 Task: Create a section Feedback Collection Sprint and in the section, add a milestone Hybrid Cloud Integration in the project AztecBridge
Action: Mouse moved to (708, 347)
Screenshot: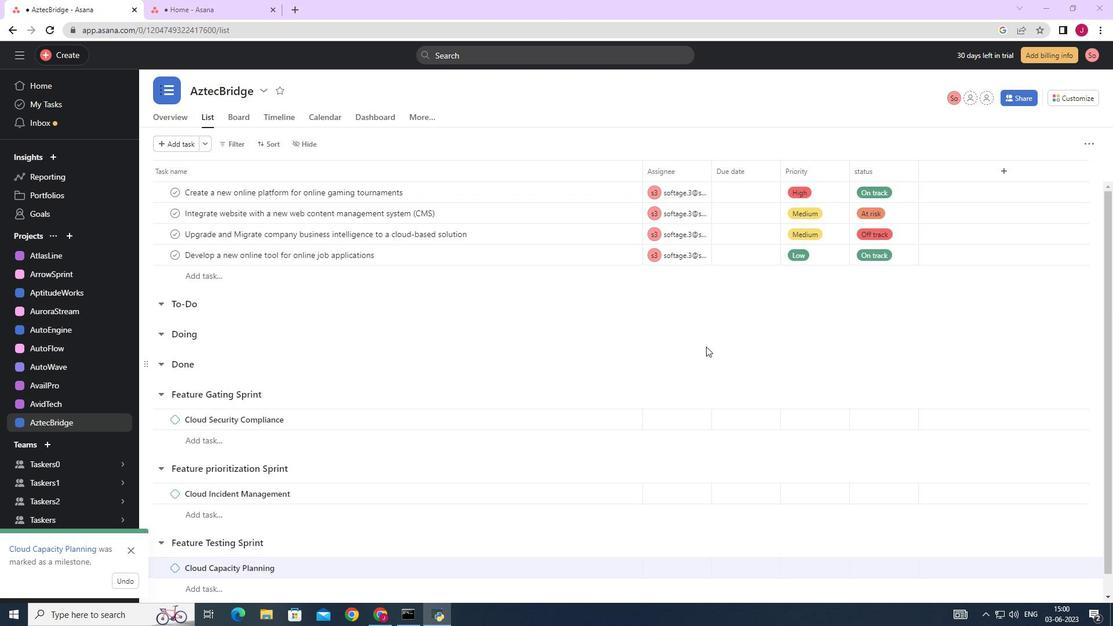 
Action: Mouse scrolled (708, 346) with delta (0, 0)
Screenshot: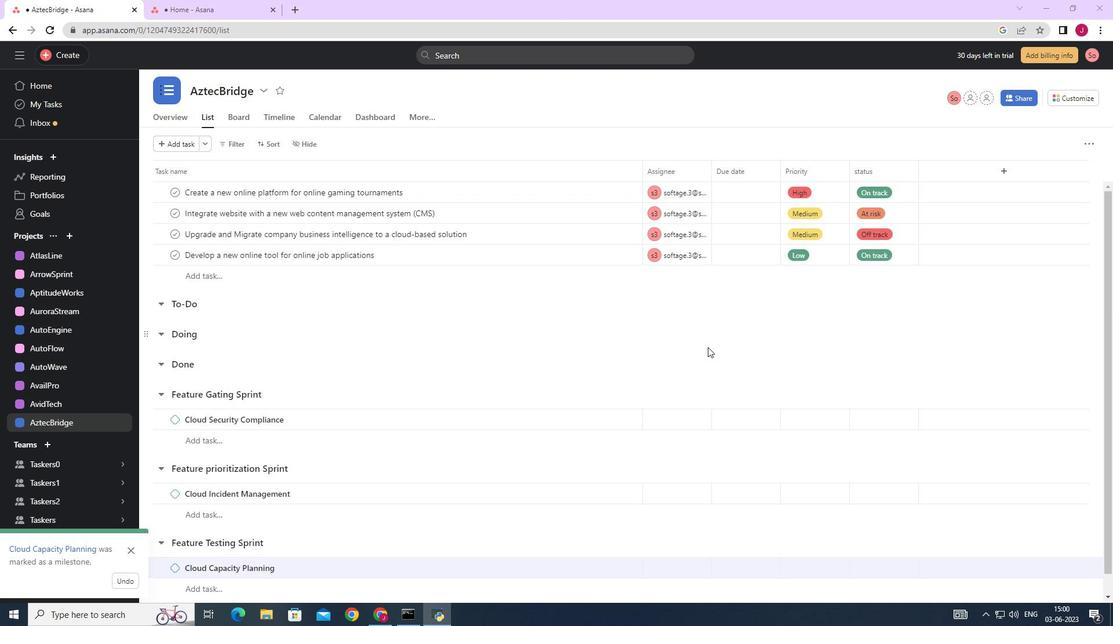 
Action: Mouse scrolled (708, 346) with delta (0, 0)
Screenshot: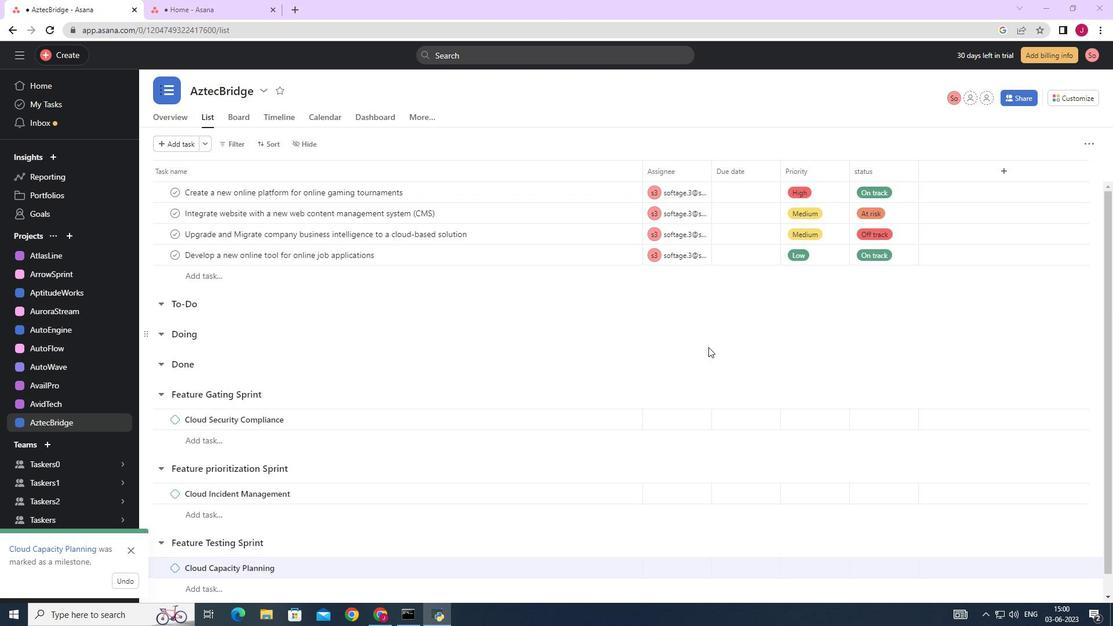 
Action: Mouse scrolled (708, 346) with delta (0, 0)
Screenshot: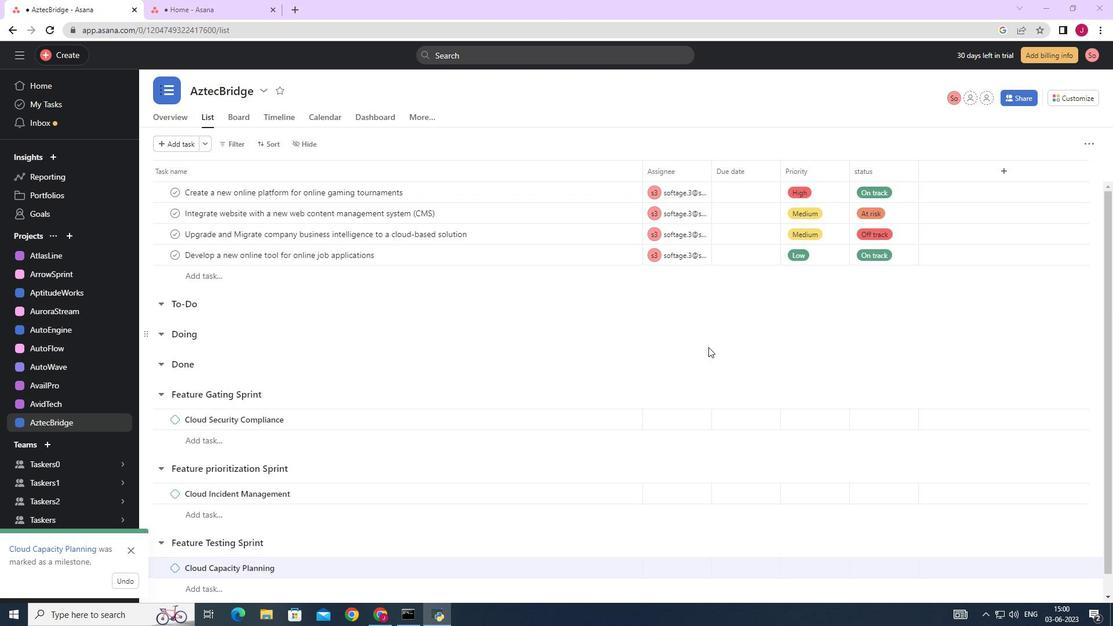 
Action: Mouse scrolled (708, 346) with delta (0, 0)
Screenshot: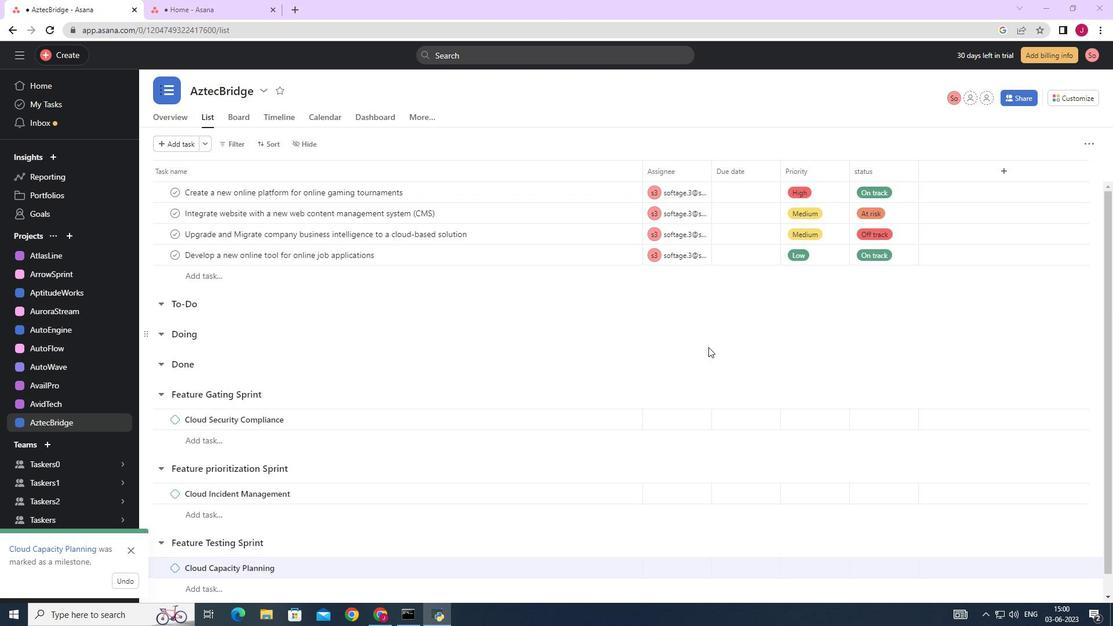 
Action: Mouse scrolled (708, 346) with delta (0, 0)
Screenshot: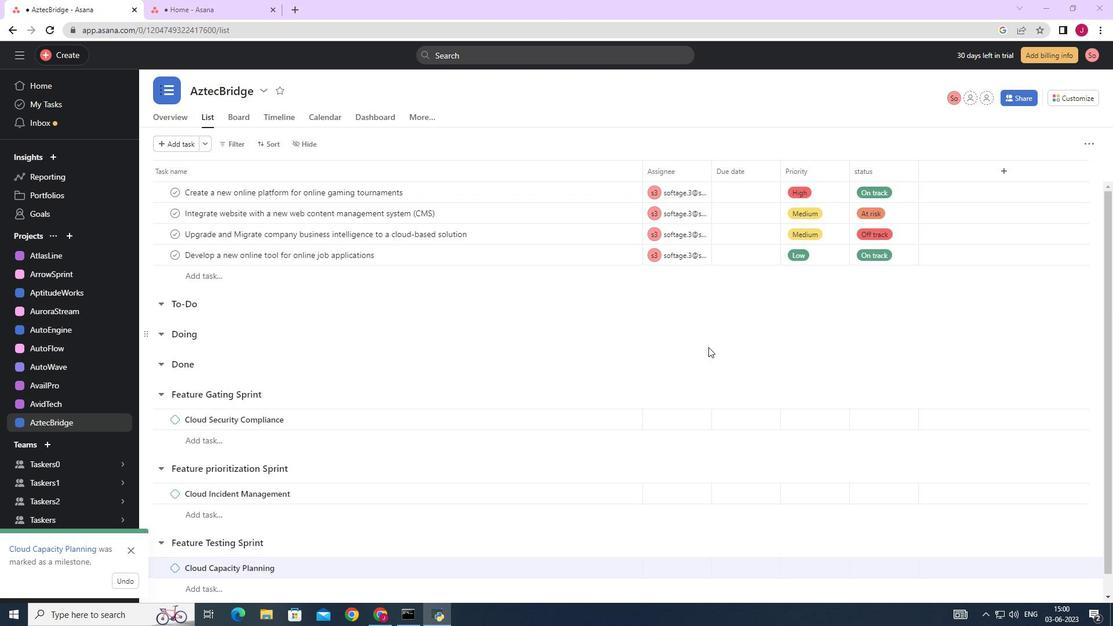 
Action: Mouse moved to (707, 348)
Screenshot: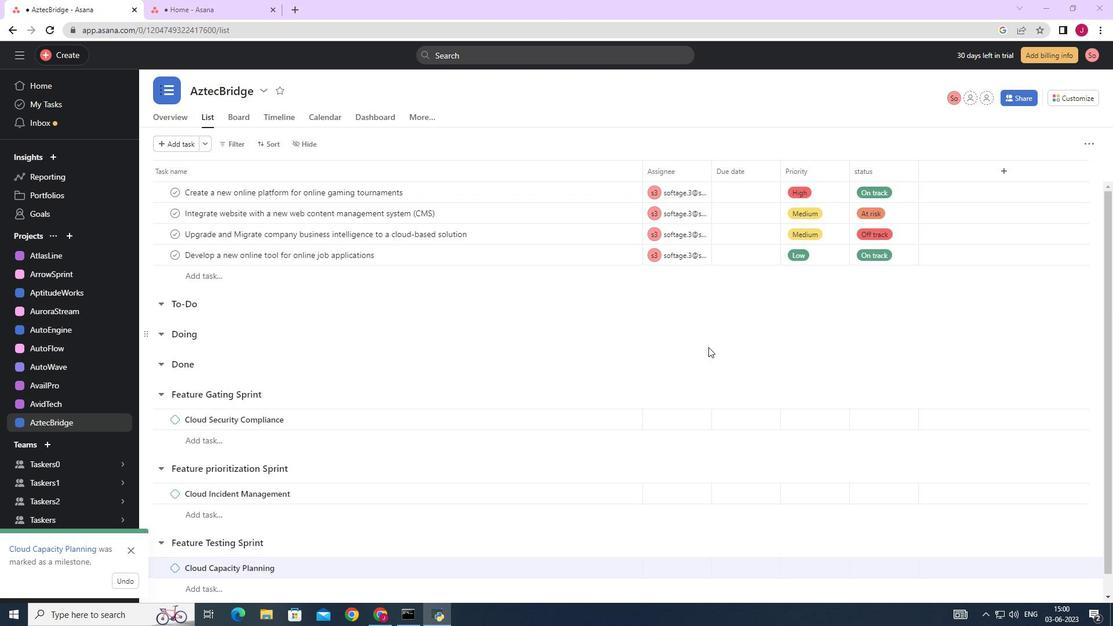 
Action: Mouse scrolled (707, 347) with delta (0, 0)
Screenshot: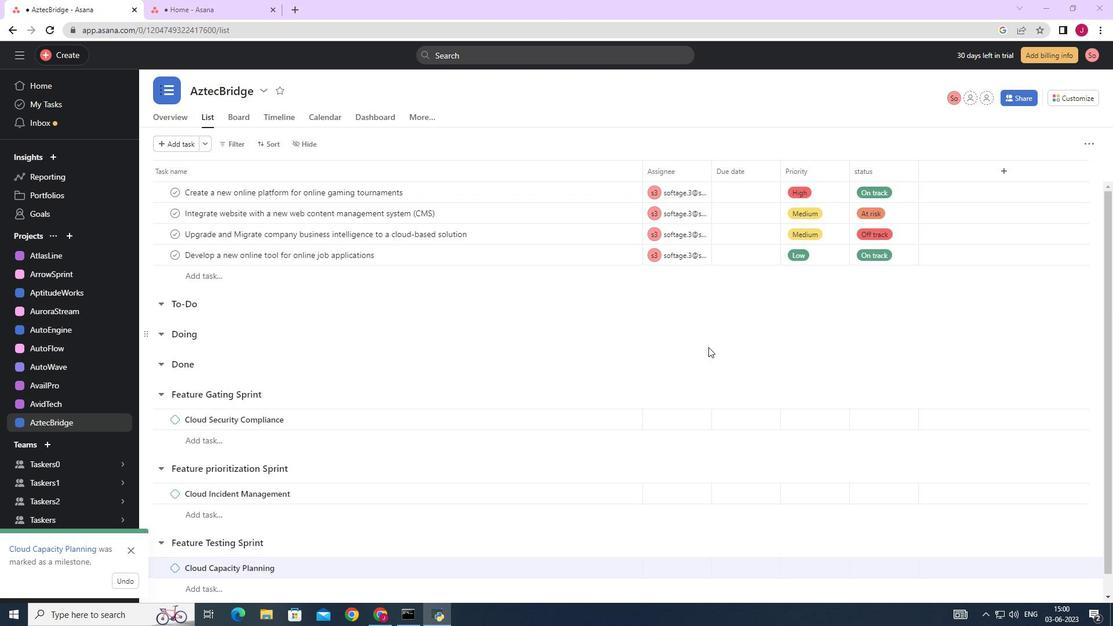 
Action: Mouse moved to (478, 375)
Screenshot: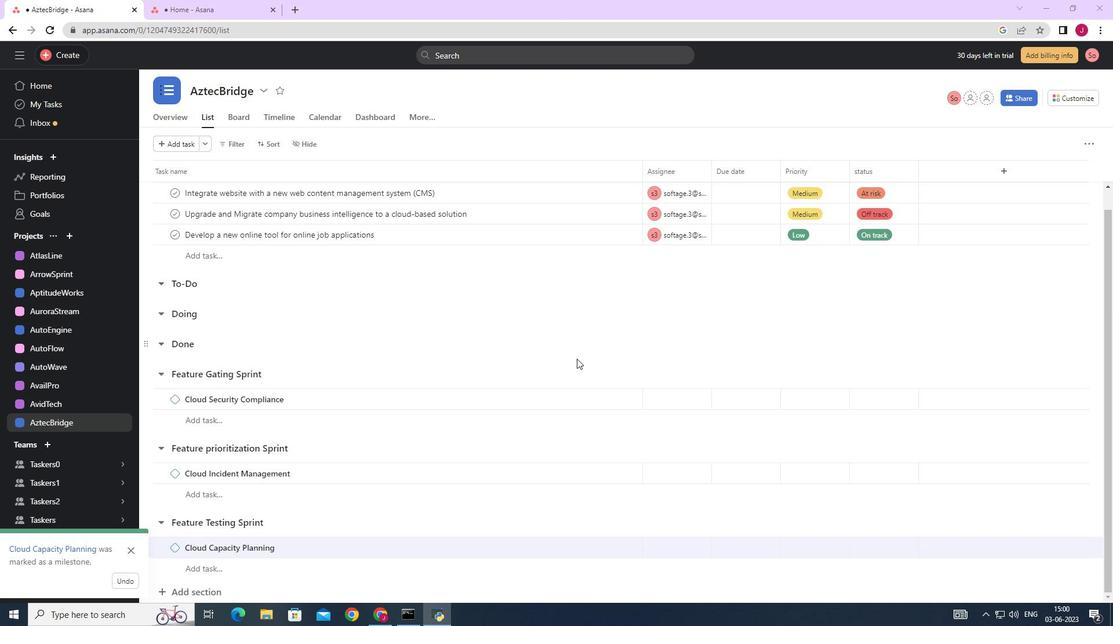 
Action: Mouse scrolled (478, 375) with delta (0, 0)
Screenshot: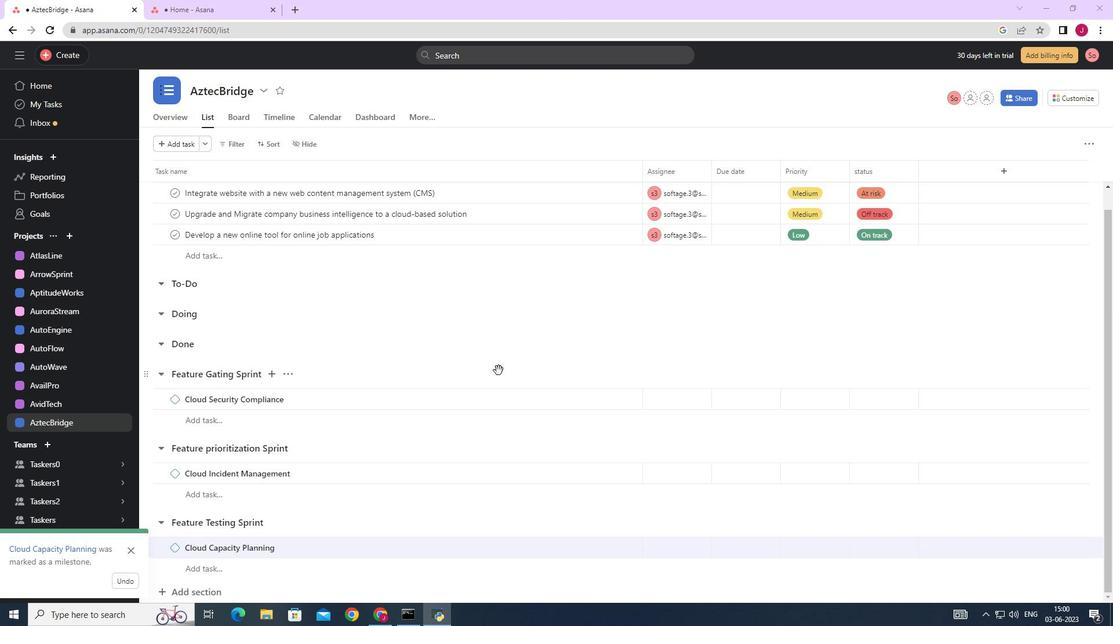 
Action: Mouse moved to (476, 375)
Screenshot: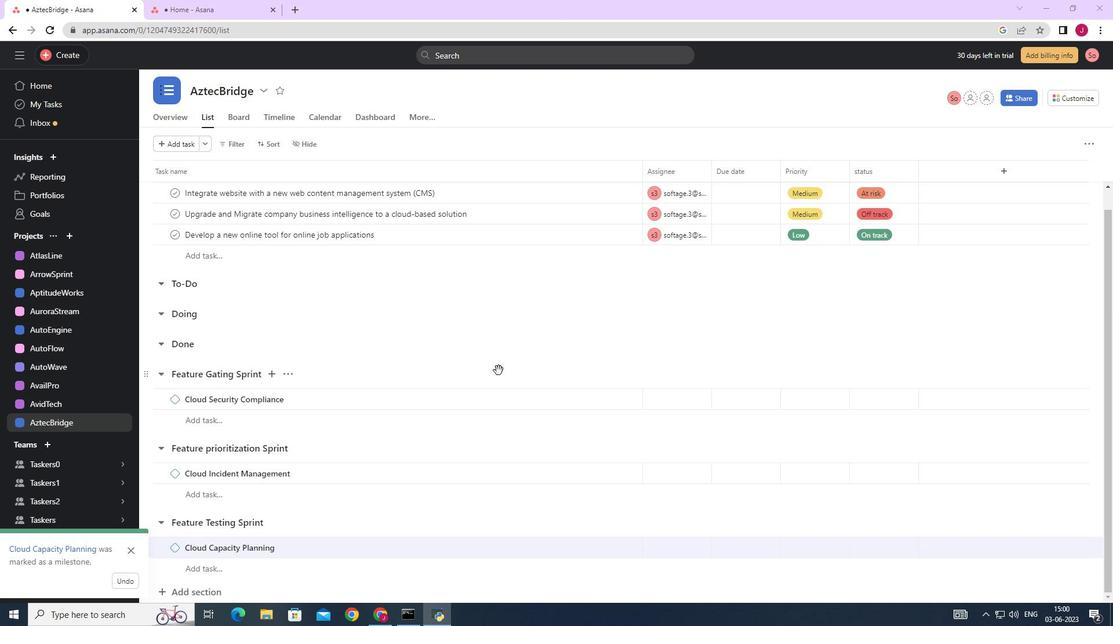 
Action: Mouse scrolled (476, 375) with delta (0, 0)
Screenshot: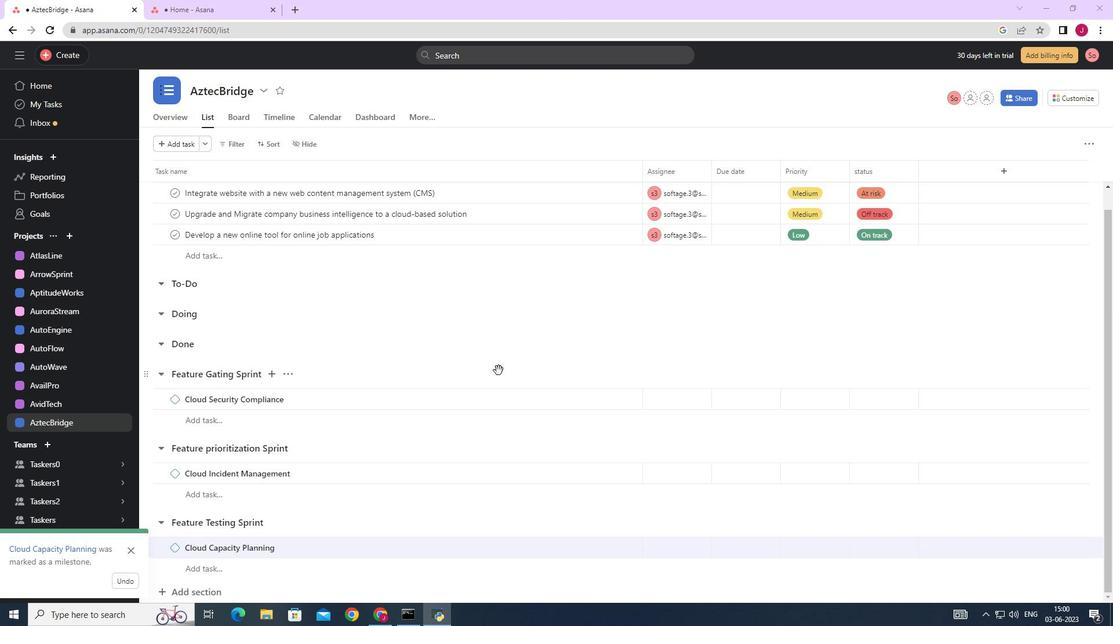 
Action: Mouse scrolled (476, 375) with delta (0, 0)
Screenshot: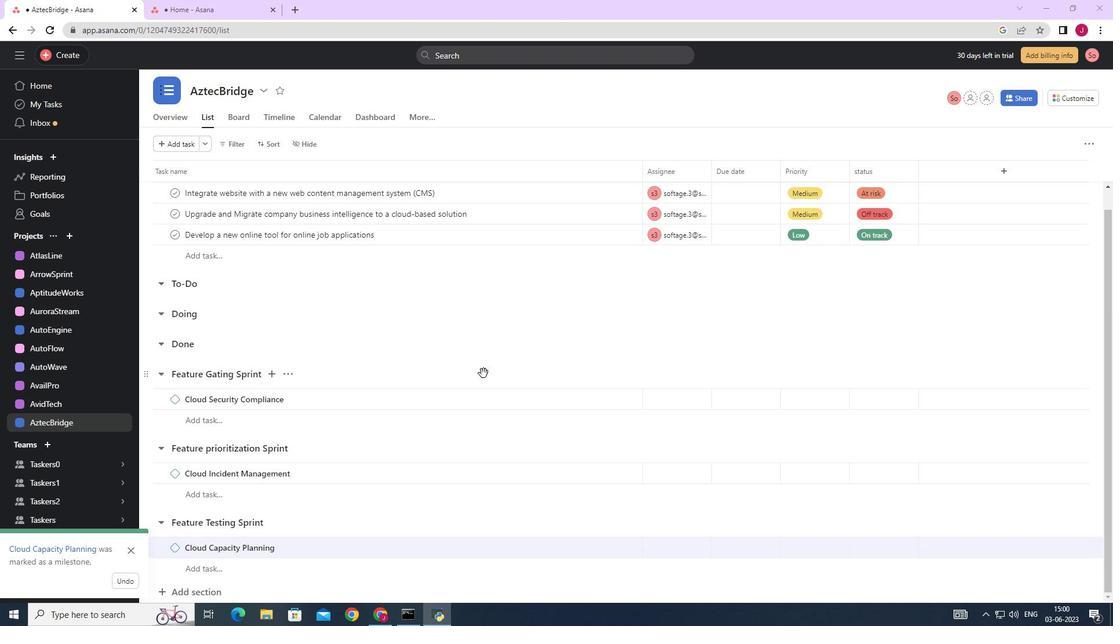 
Action: Mouse scrolled (476, 375) with delta (0, 0)
Screenshot: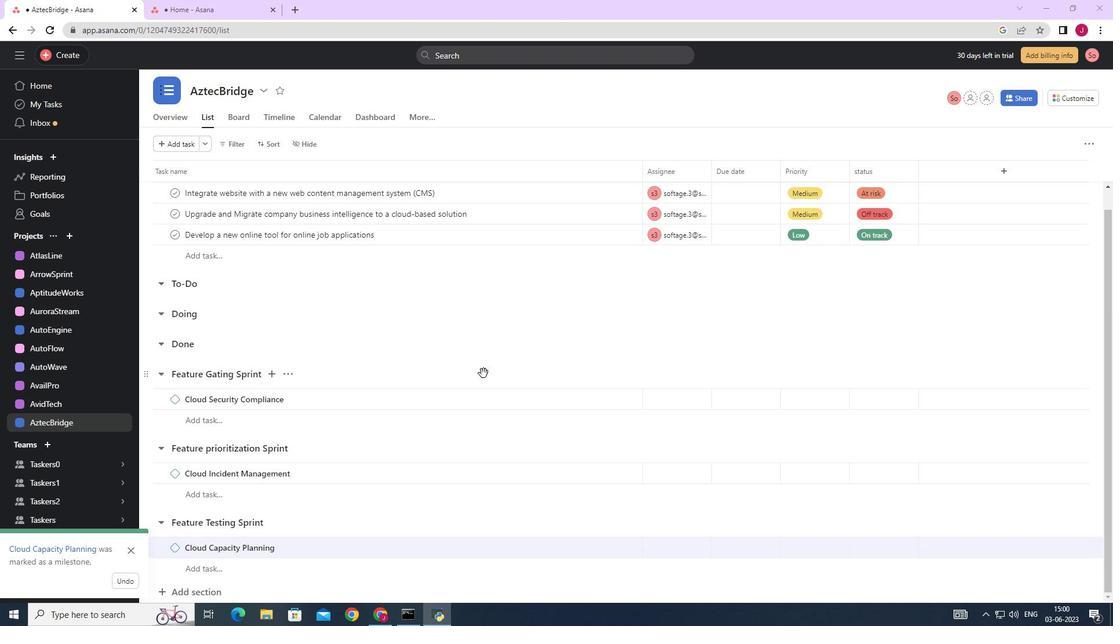 
Action: Mouse moved to (399, 403)
Screenshot: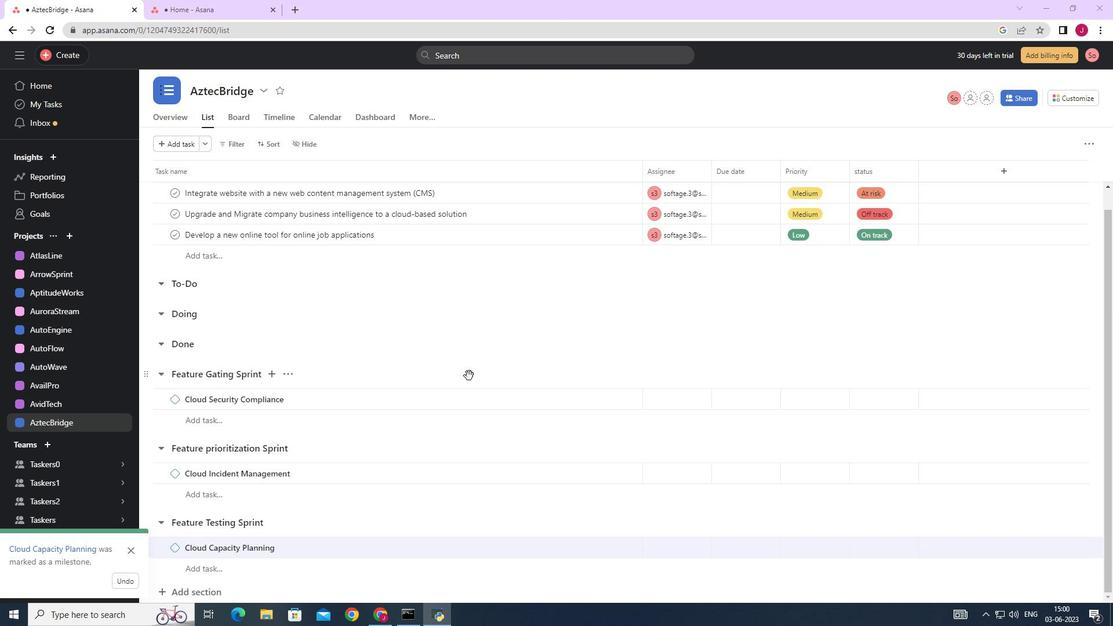 
Action: Mouse scrolled (404, 401) with delta (0, 0)
Screenshot: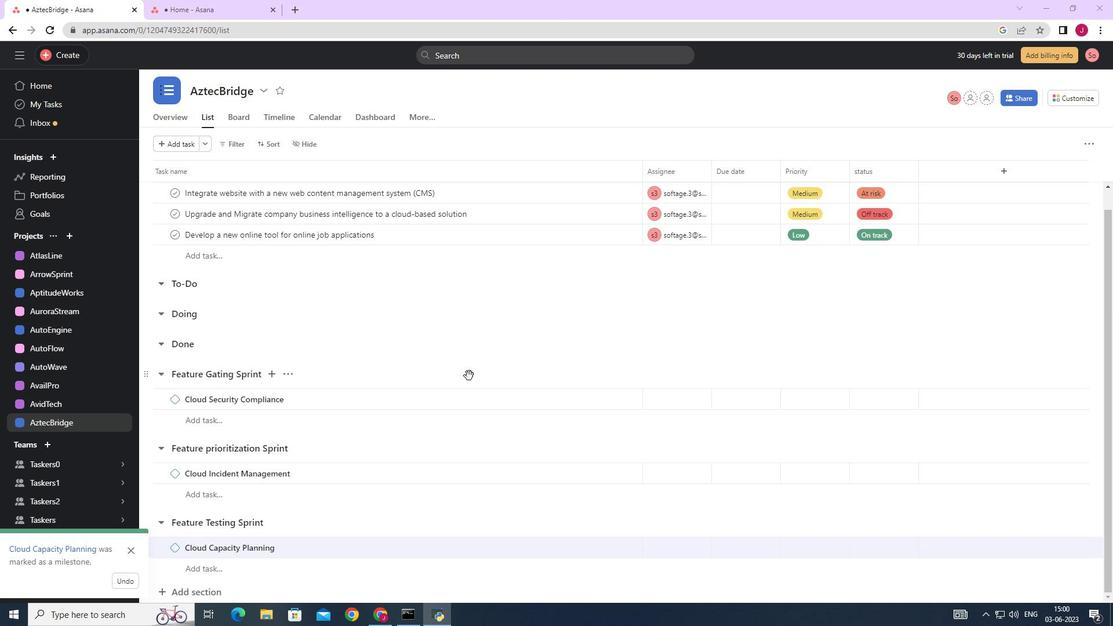 
Action: Mouse moved to (129, 551)
Screenshot: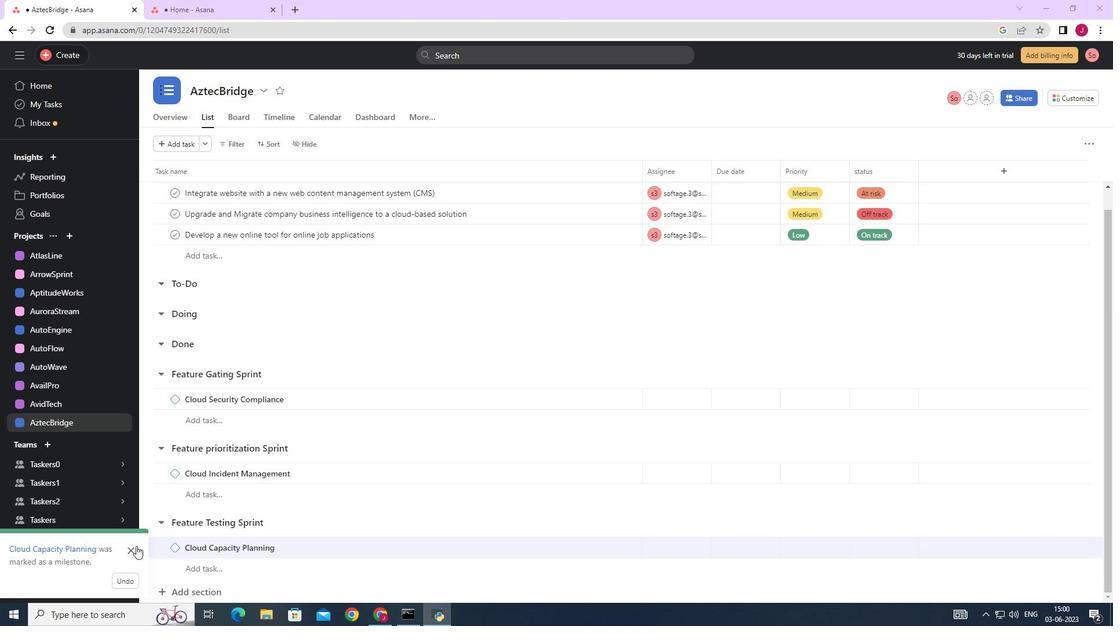 
Action: Mouse pressed left at (129, 551)
Screenshot: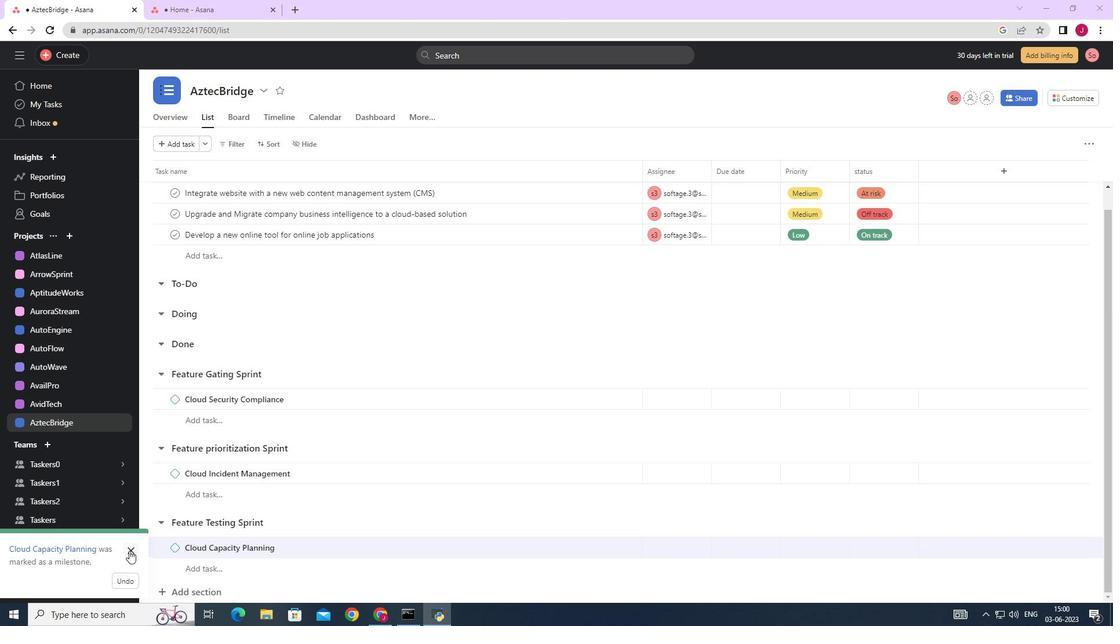 
Action: Mouse moved to (256, 503)
Screenshot: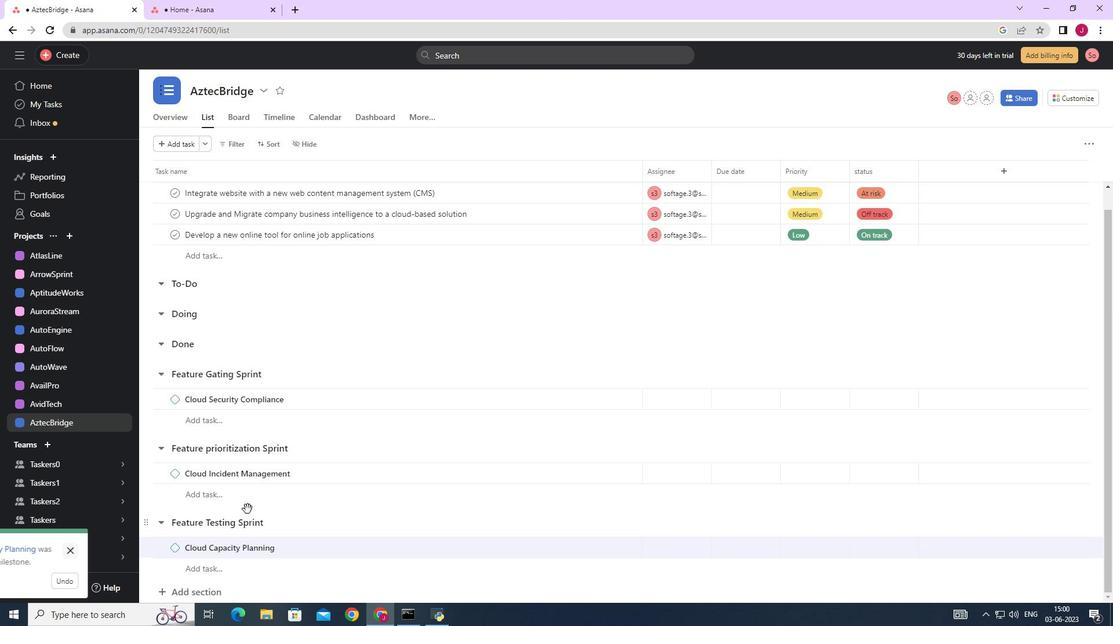 
Action: Mouse scrolled (256, 502) with delta (0, 0)
Screenshot: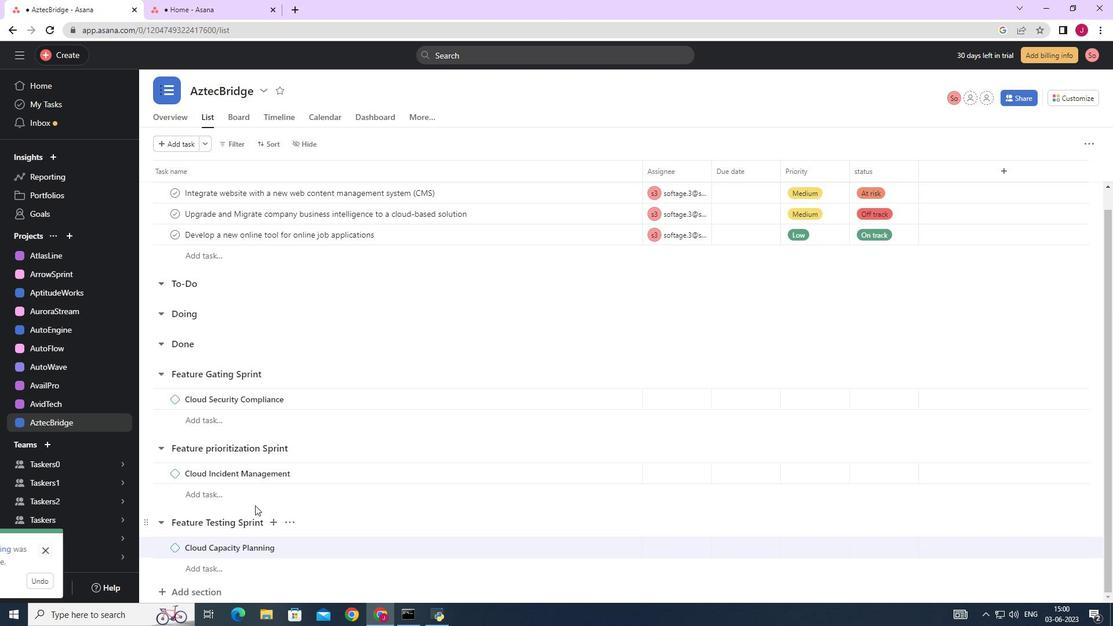 
Action: Mouse moved to (257, 503)
Screenshot: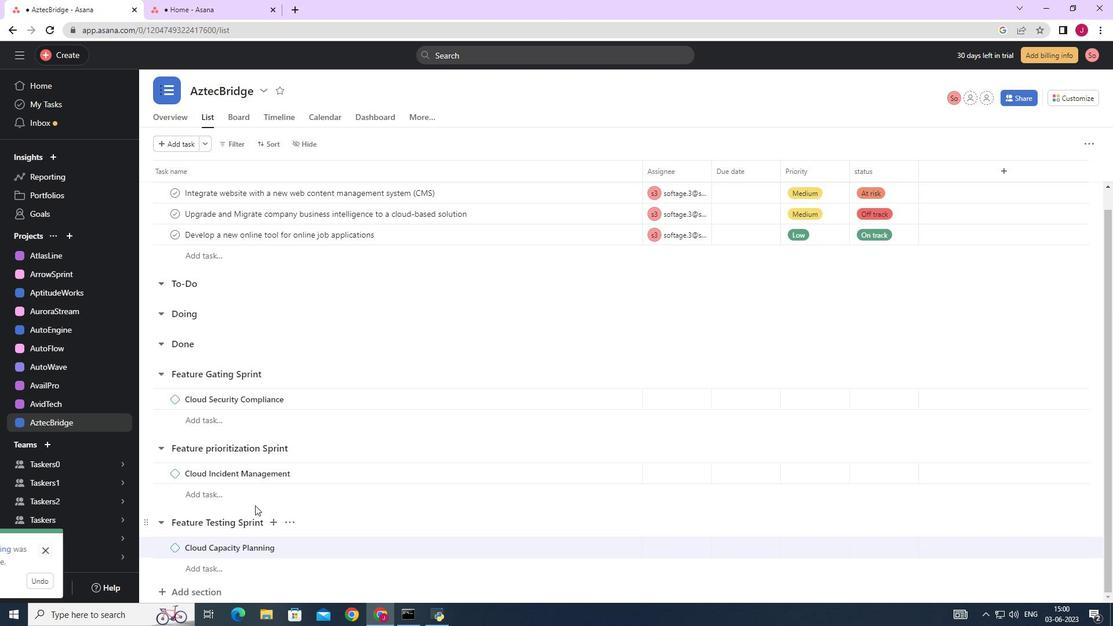 
Action: Mouse scrolled (257, 502) with delta (0, 0)
Screenshot: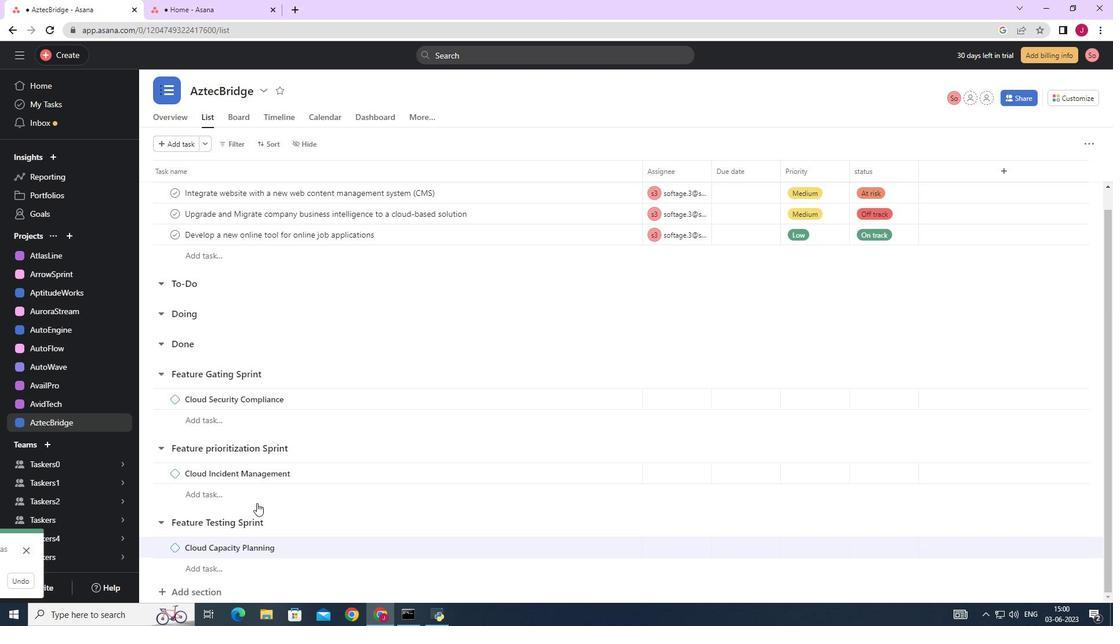 
Action: Mouse moved to (257, 503)
Screenshot: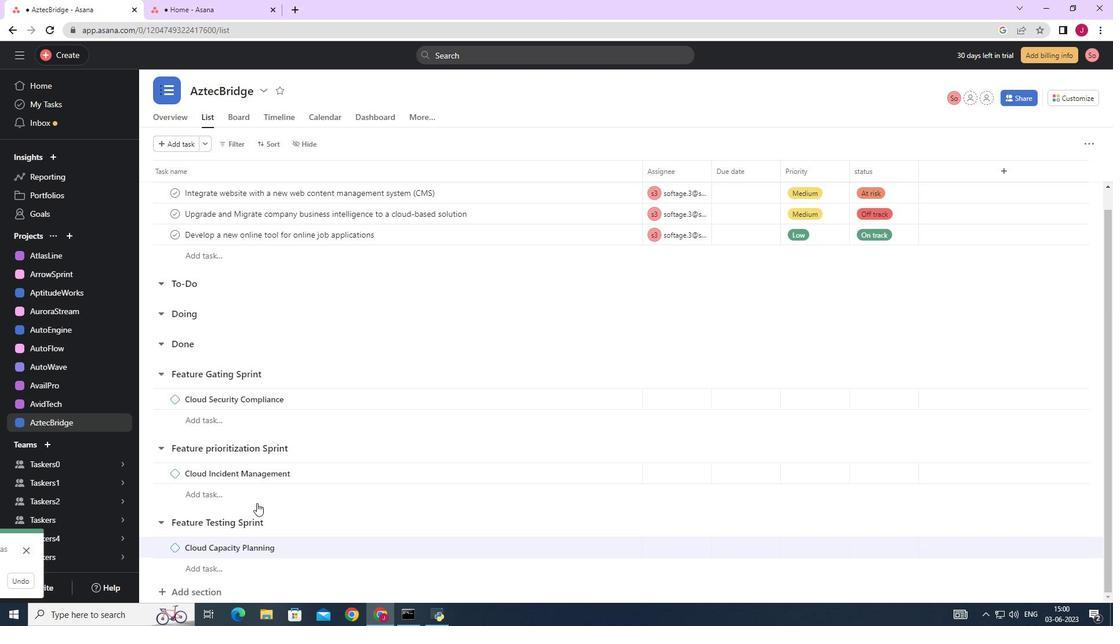 
Action: Mouse scrolled (257, 502) with delta (0, 0)
Screenshot: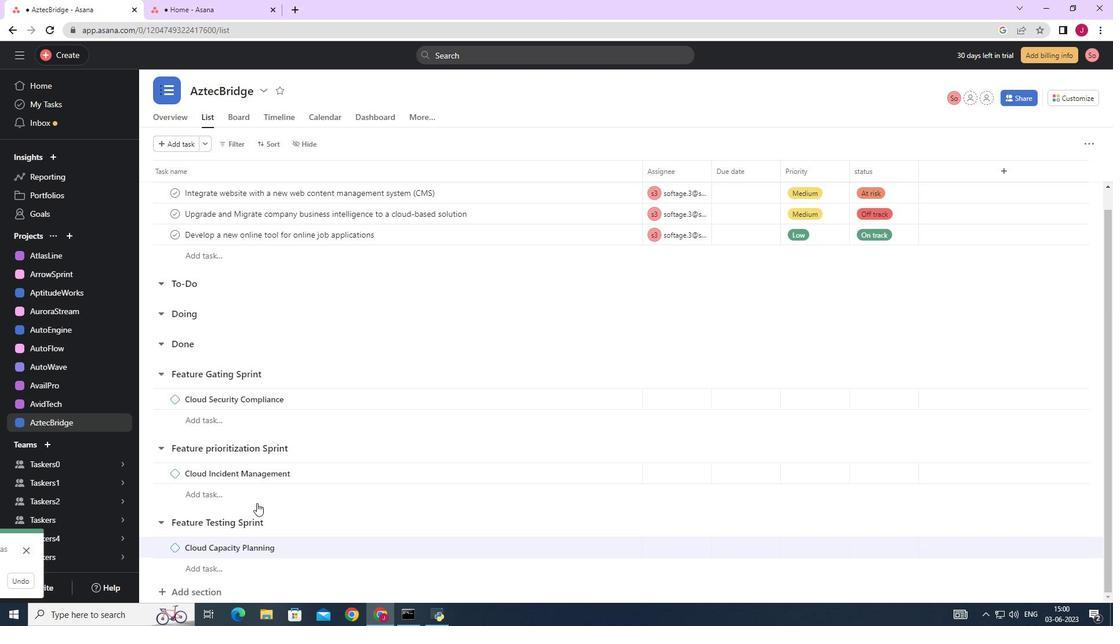 
Action: Mouse scrolled (257, 502) with delta (0, 0)
Screenshot: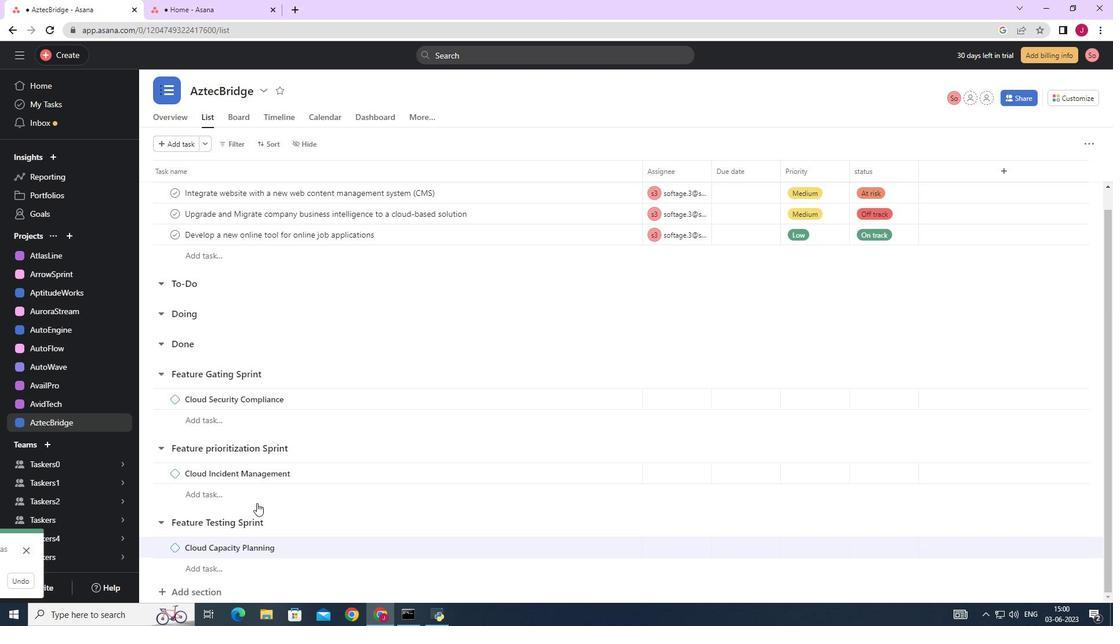 
Action: Mouse moved to (258, 503)
Screenshot: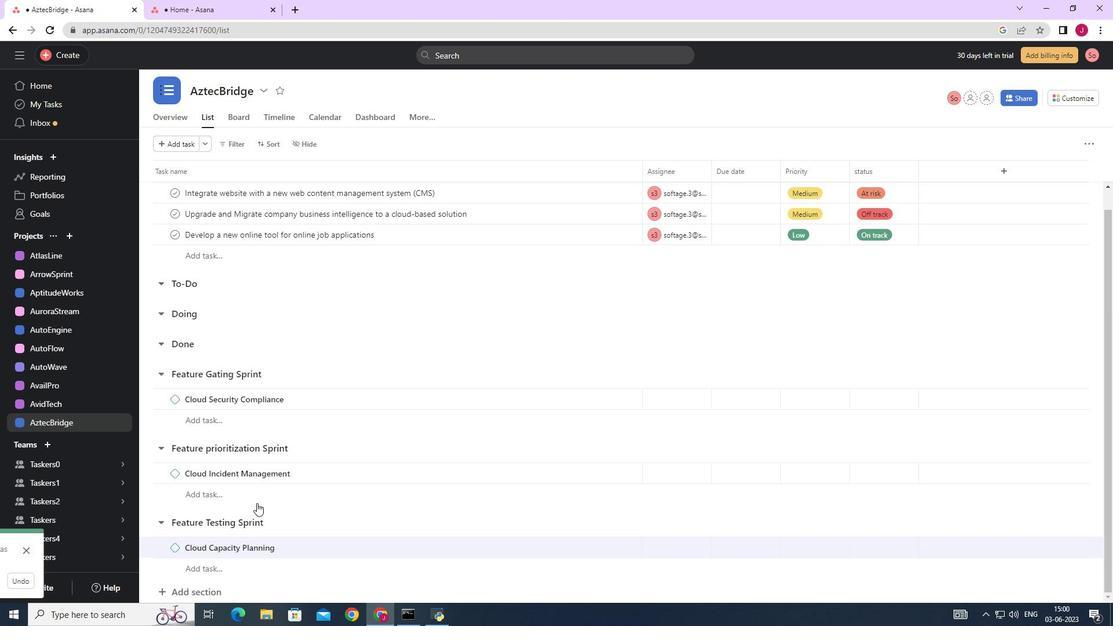 
Action: Mouse scrolled (258, 502) with delta (0, 0)
Screenshot: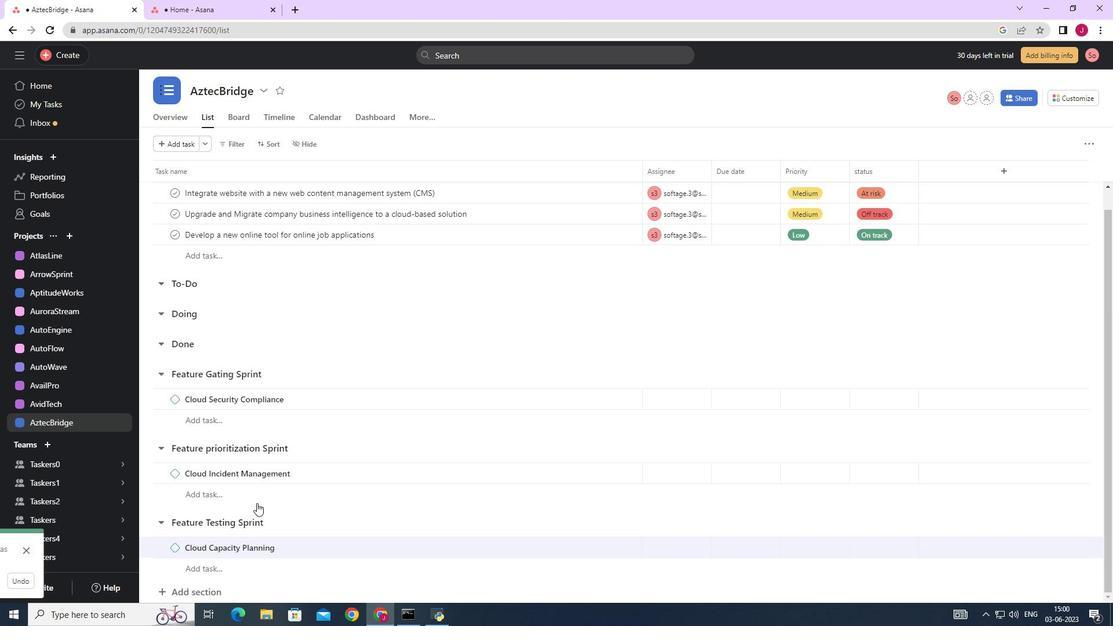 
Action: Mouse scrolled (258, 502) with delta (0, 0)
Screenshot: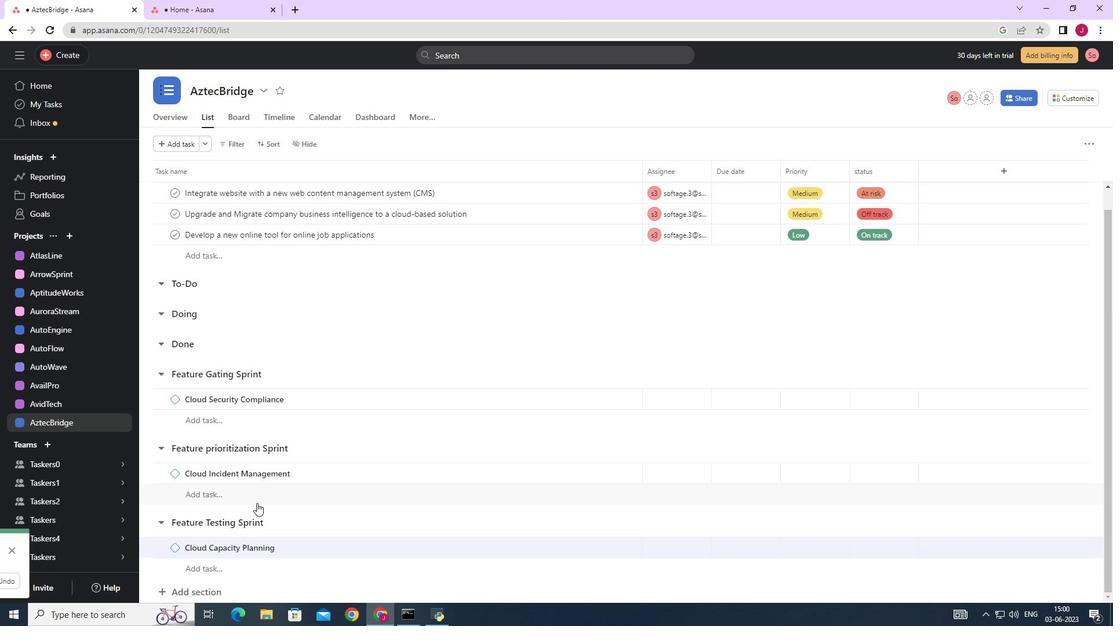 
Action: Mouse moved to (201, 593)
Screenshot: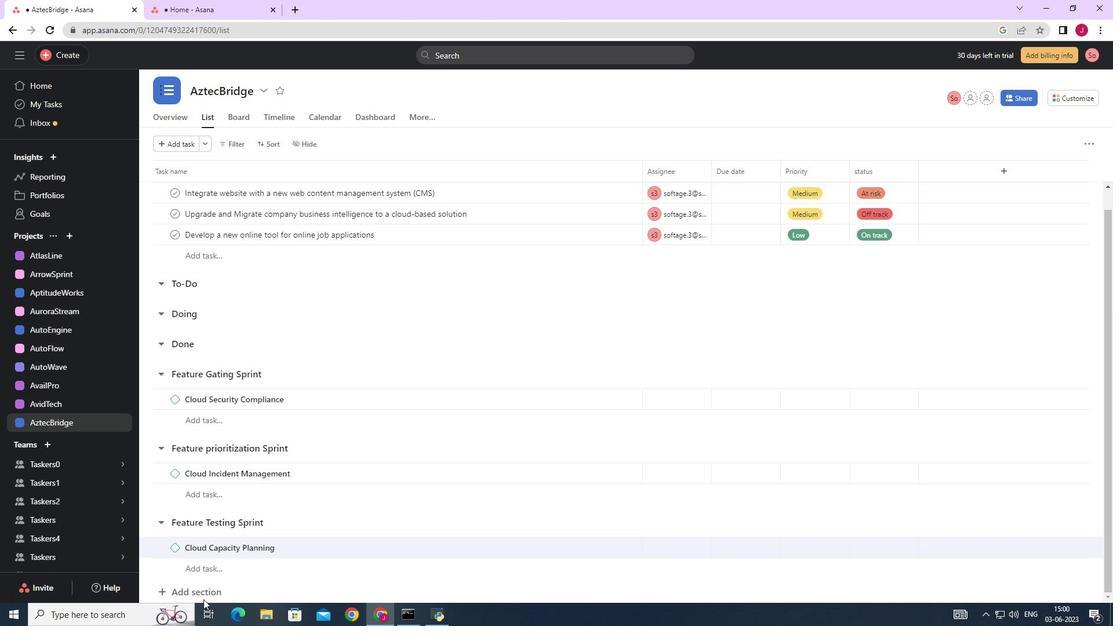 
Action: Mouse pressed left at (201, 593)
Screenshot: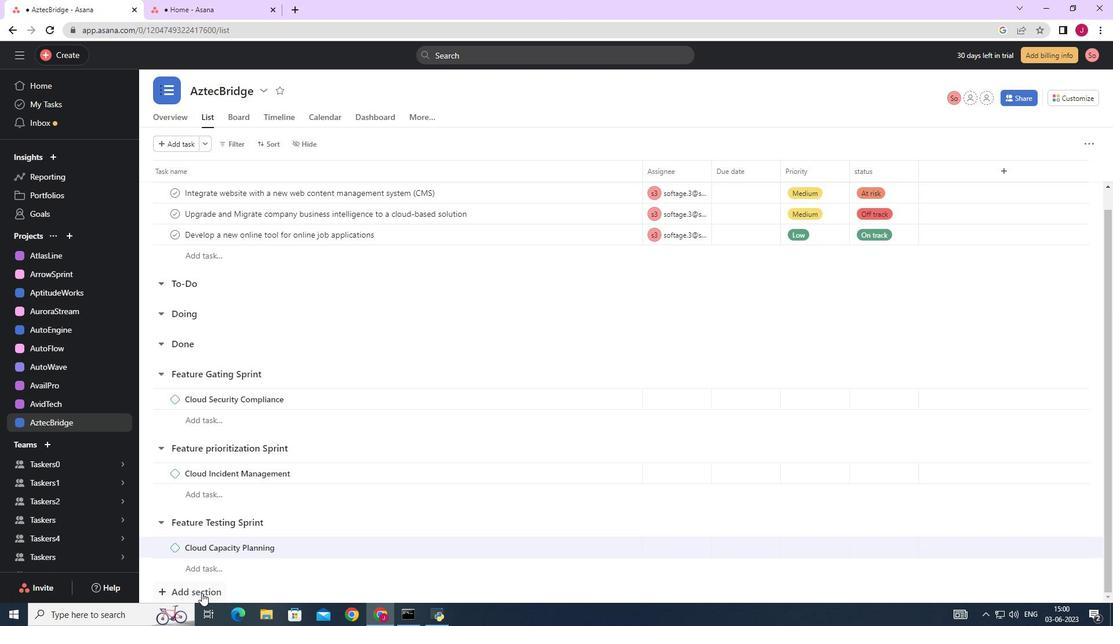 
Action: Mouse moved to (226, 552)
Screenshot: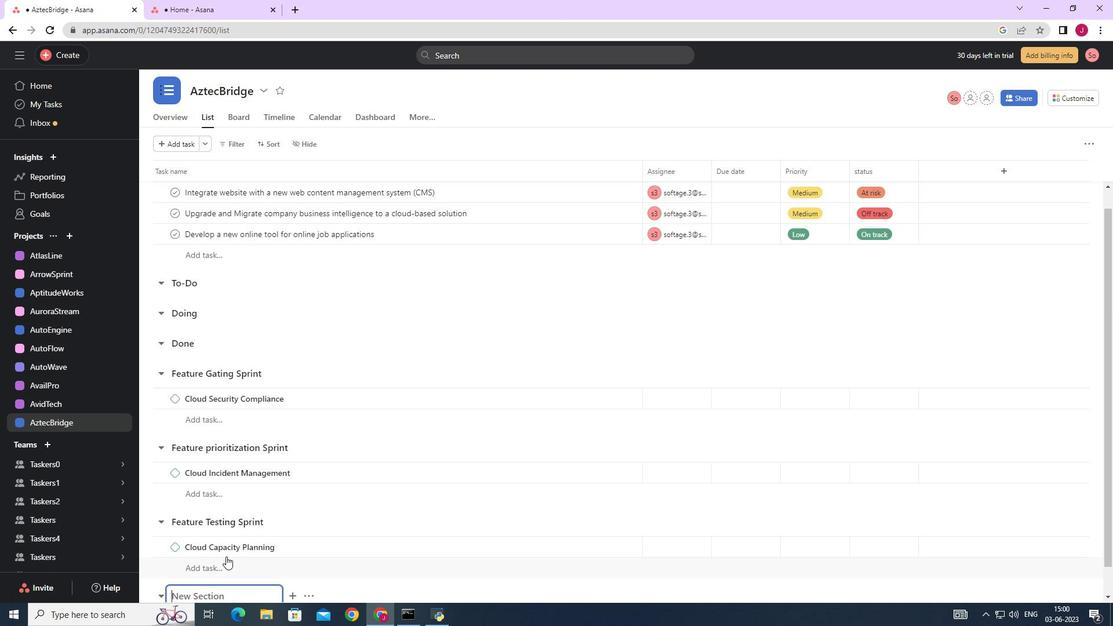 
Action: Mouse scrolled (226, 551) with delta (0, 0)
Screenshot: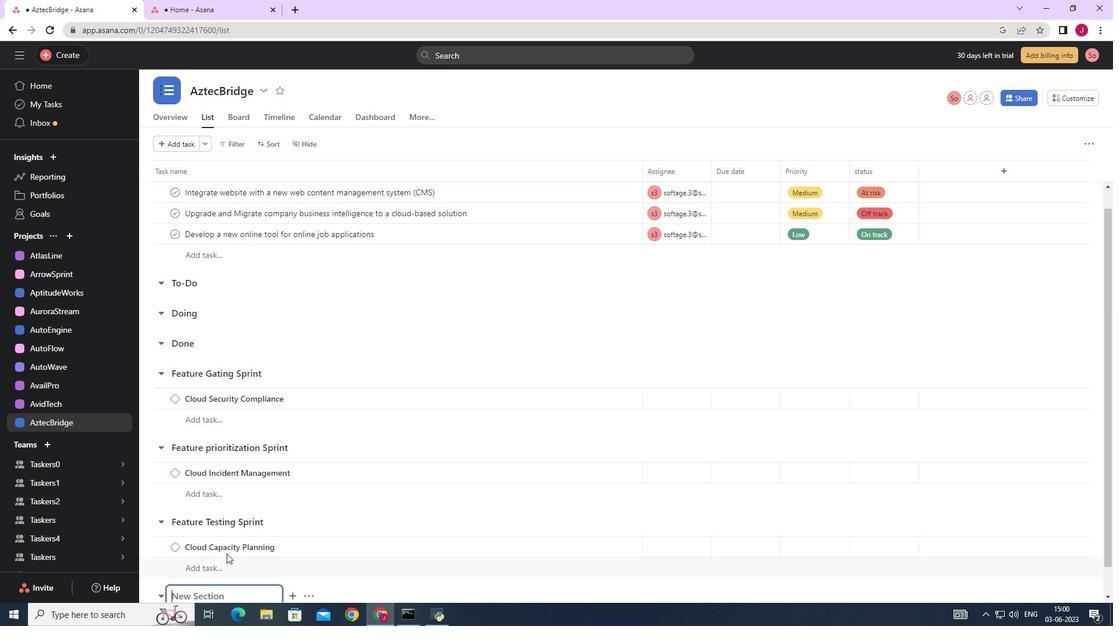 
Action: Mouse scrolled (226, 551) with delta (0, 0)
Screenshot: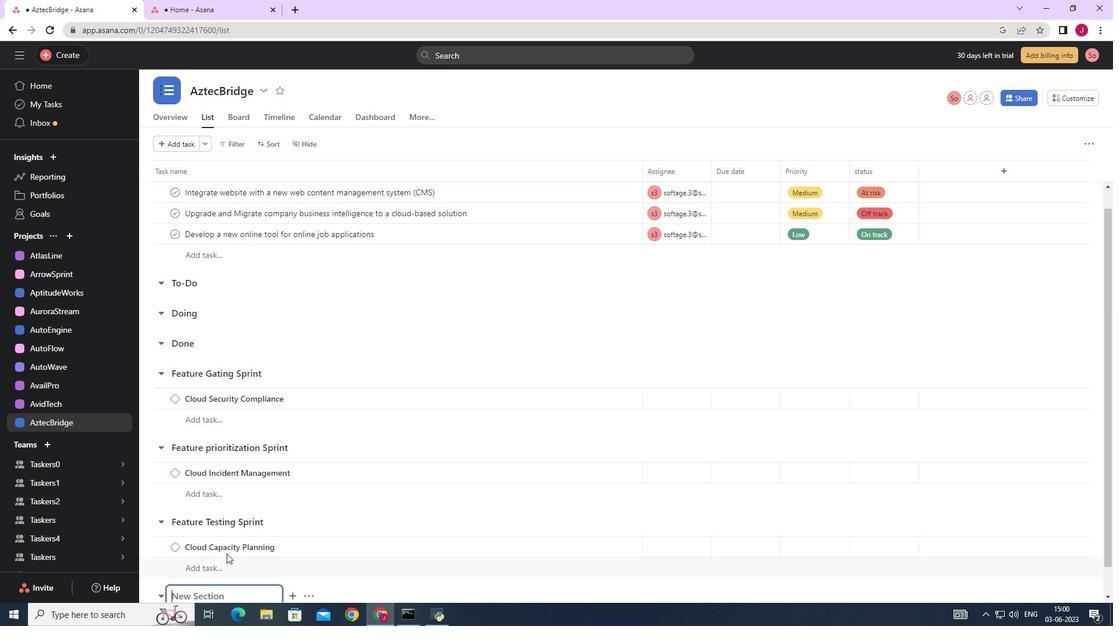 
Action: Mouse scrolled (226, 551) with delta (0, 0)
Screenshot: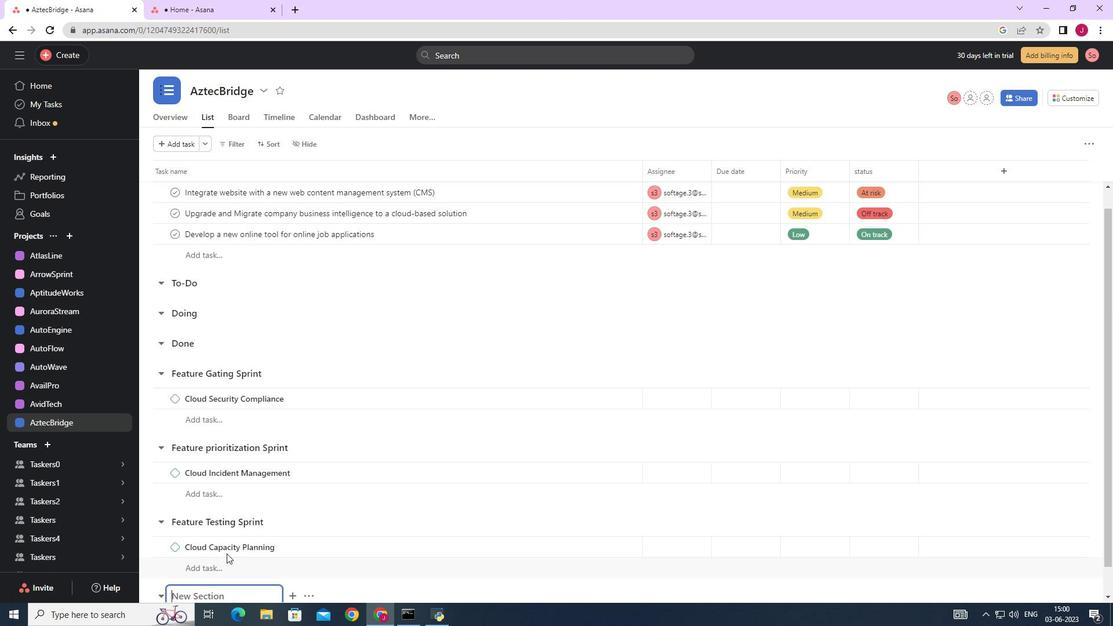 
Action: Mouse scrolled (226, 551) with delta (0, 0)
Screenshot: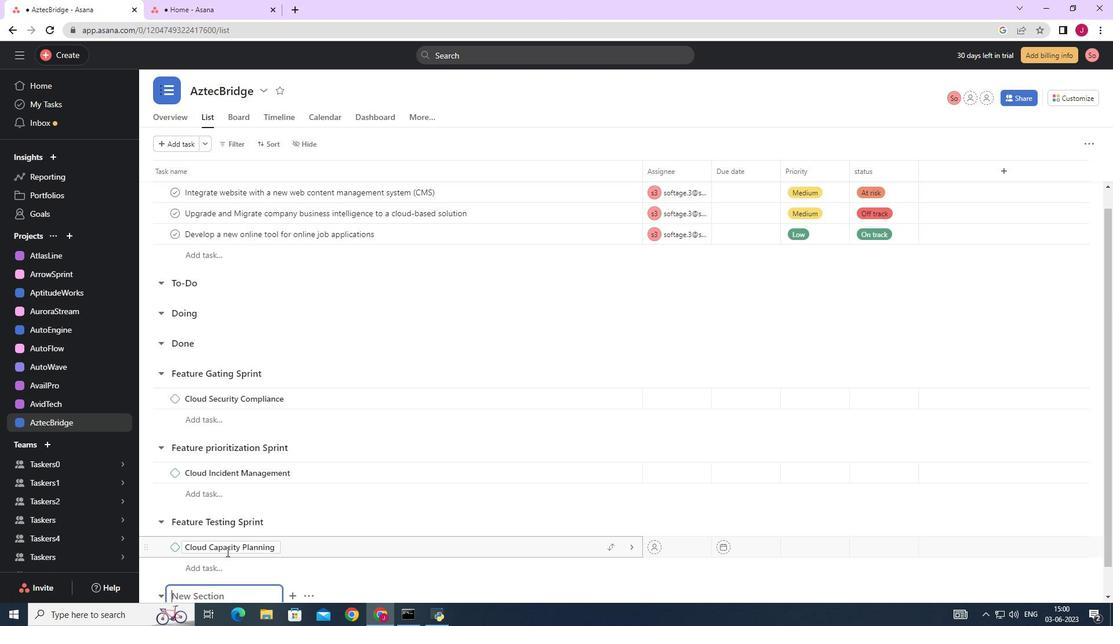 
Action: Mouse scrolled (226, 551) with delta (0, 0)
Screenshot: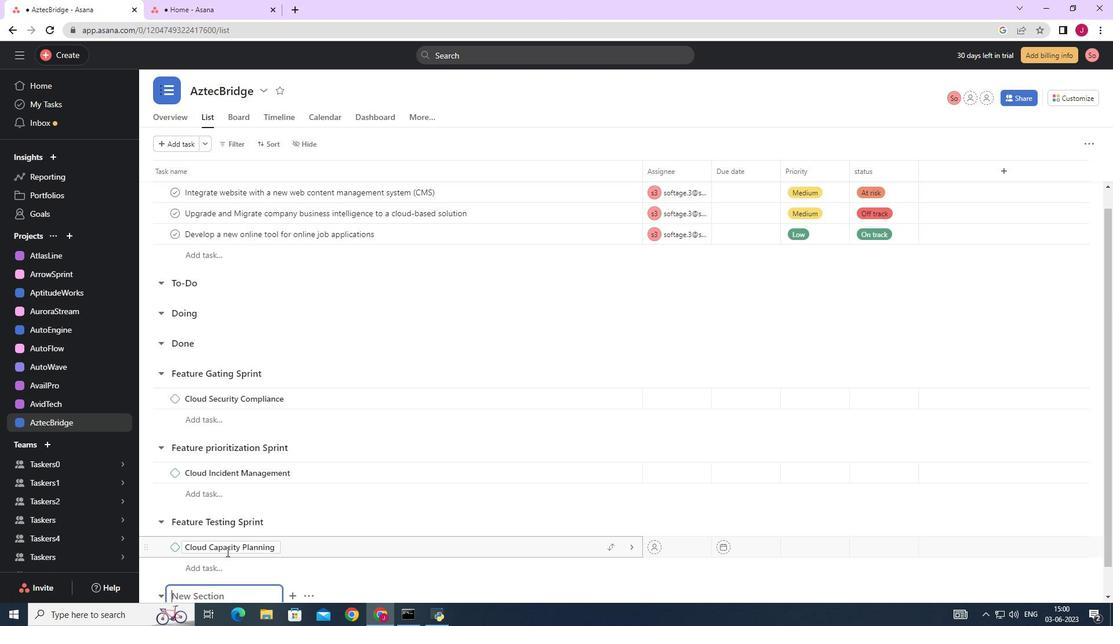
Action: Mouse scrolled (226, 551) with delta (0, 0)
Screenshot: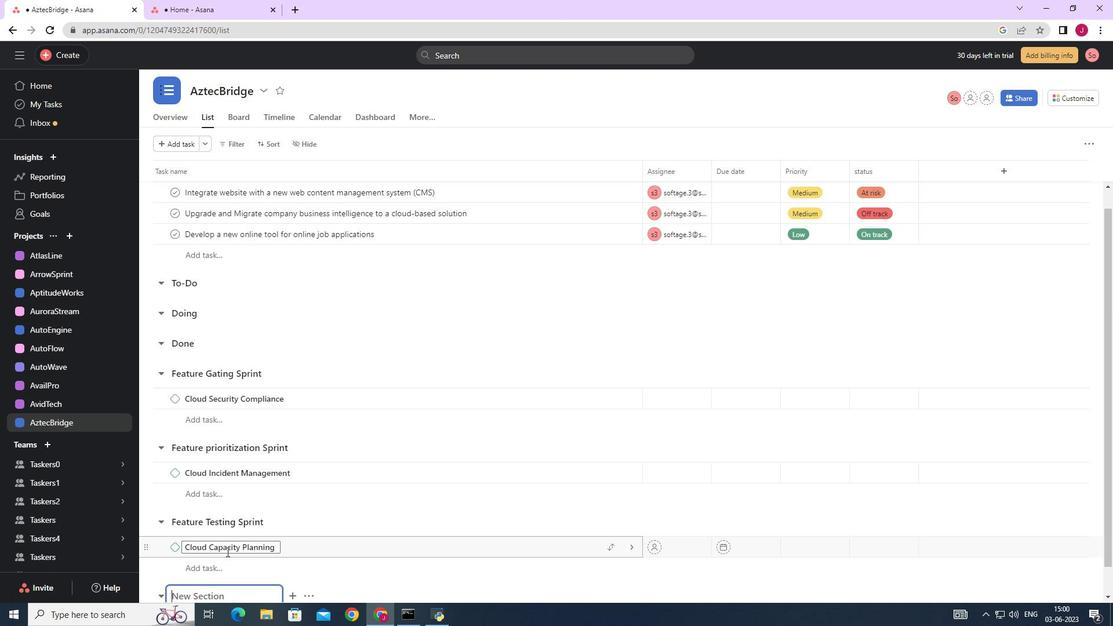 
Action: Mouse scrolled (226, 551) with delta (0, 0)
Screenshot: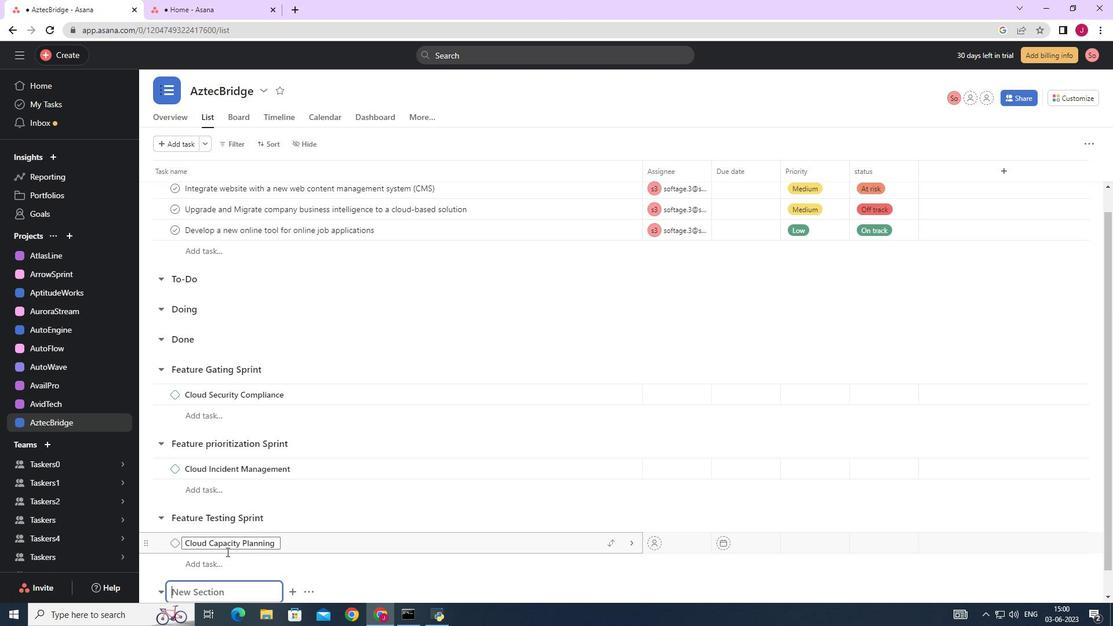 
Action: Mouse moved to (227, 551)
Screenshot: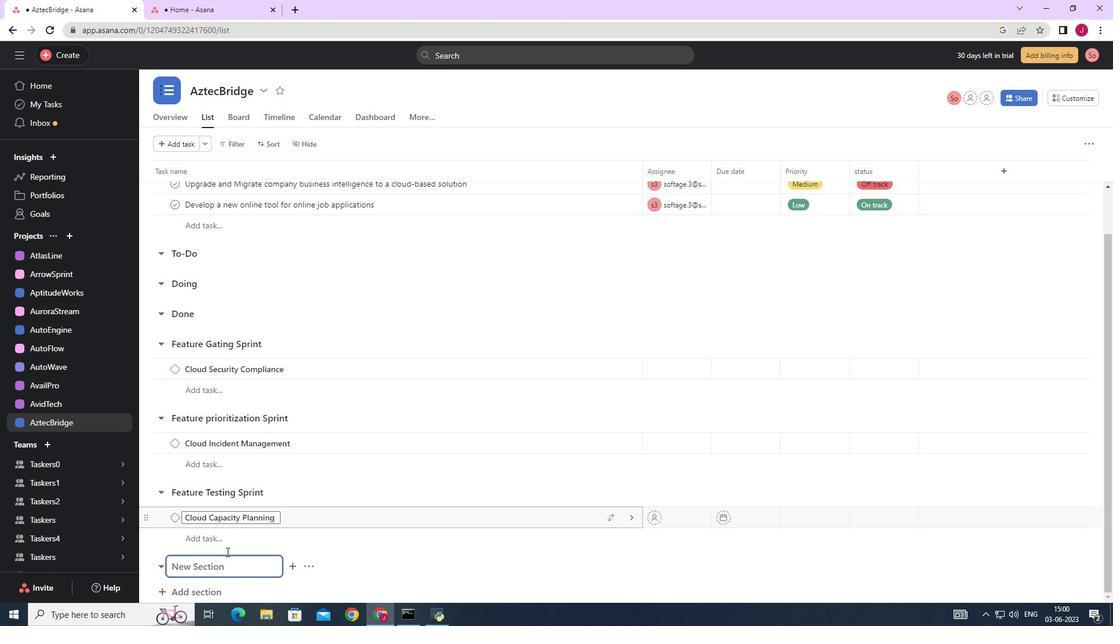 
Action: Mouse scrolled (227, 551) with delta (0, 0)
Screenshot: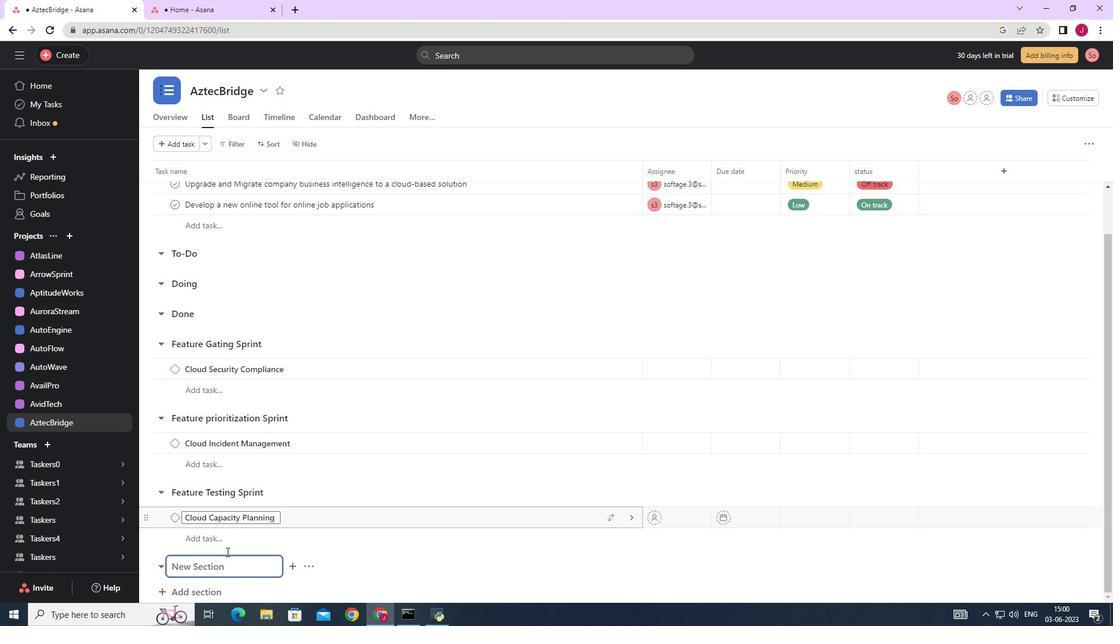 
Action: Mouse scrolled (227, 551) with delta (0, 0)
Screenshot: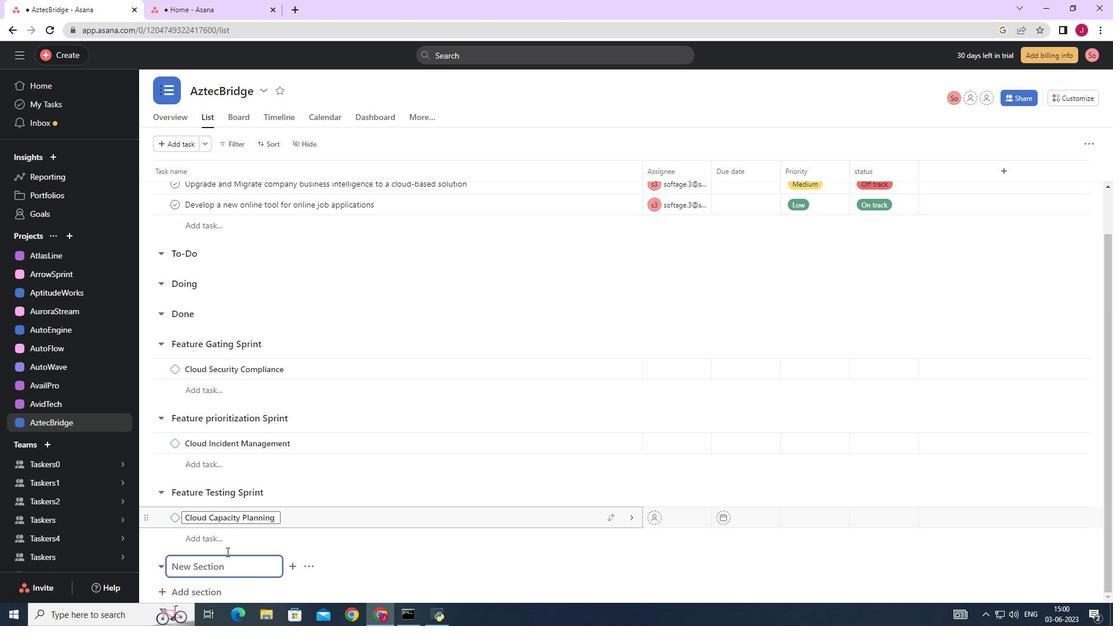 
Action: Mouse scrolled (227, 551) with delta (0, 0)
Screenshot: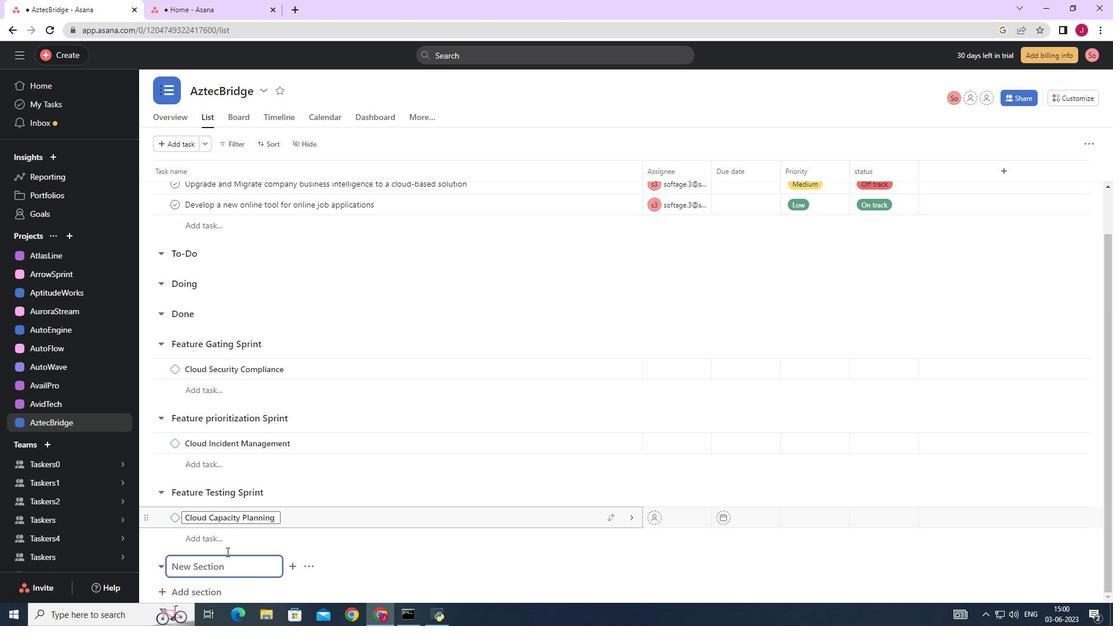 
Action: Mouse scrolled (227, 551) with delta (0, 0)
Screenshot: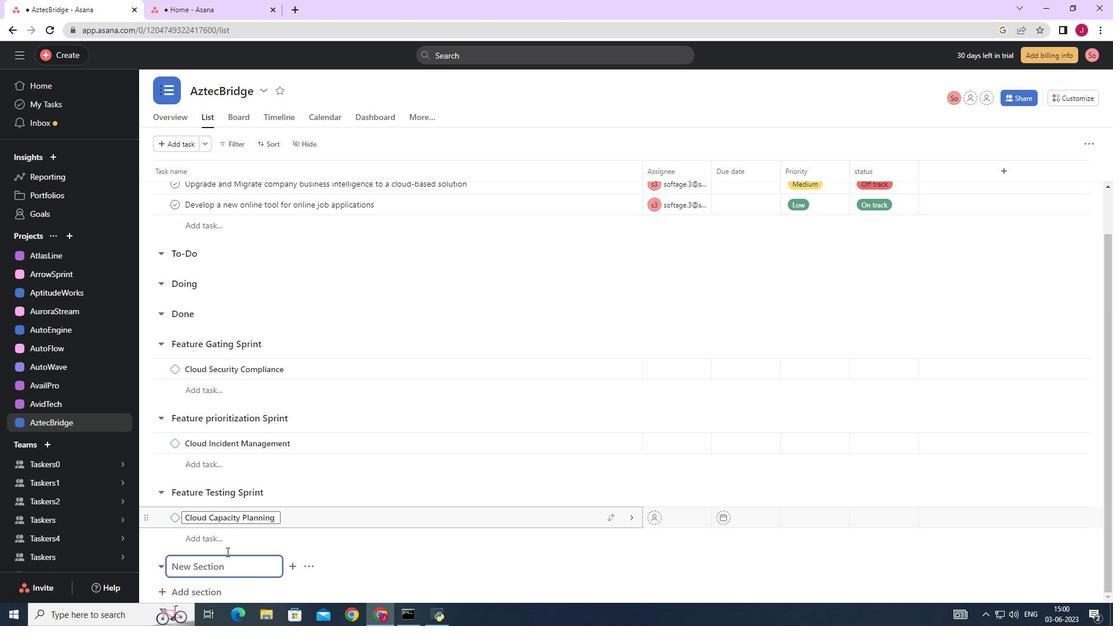 
Action: Mouse moved to (227, 551)
Screenshot: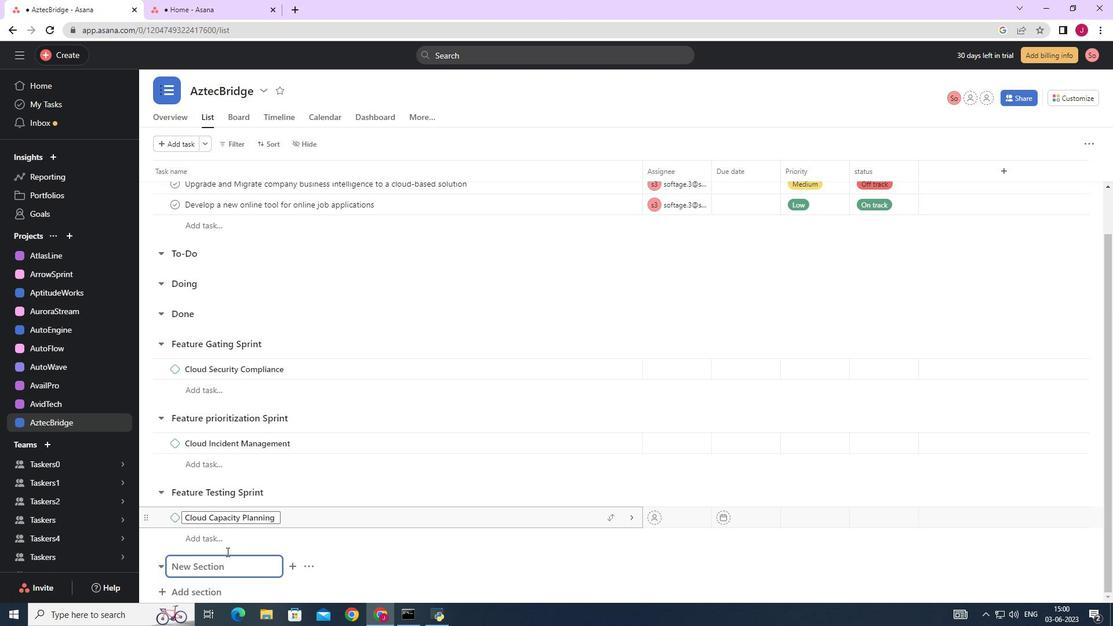 
Action: Mouse scrolled (227, 551) with delta (0, 0)
Screenshot: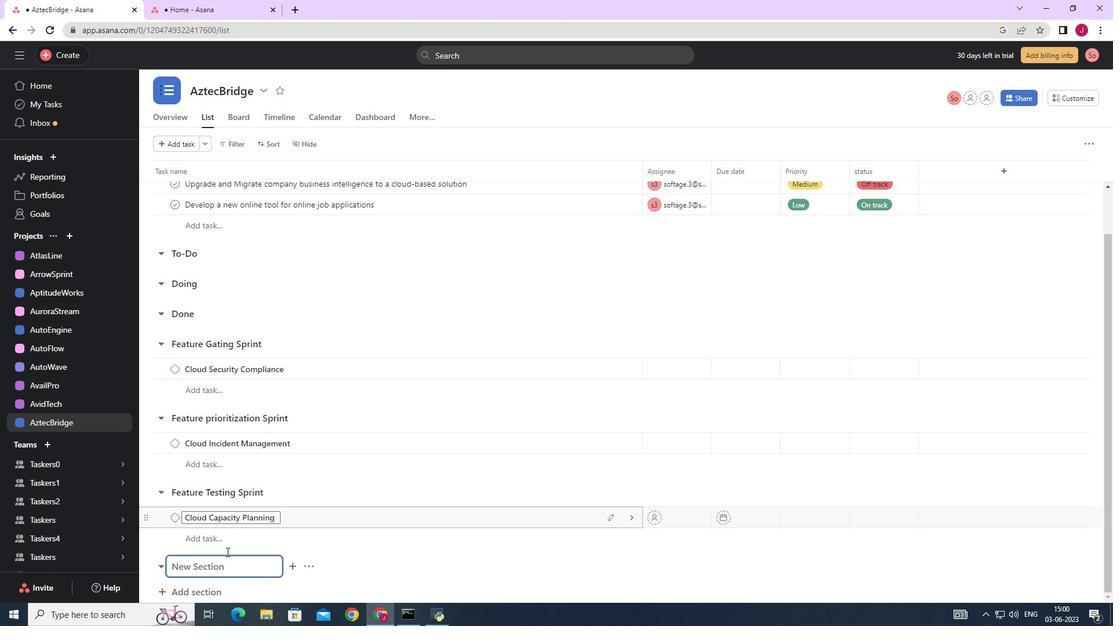 
Action: Mouse moved to (233, 568)
Screenshot: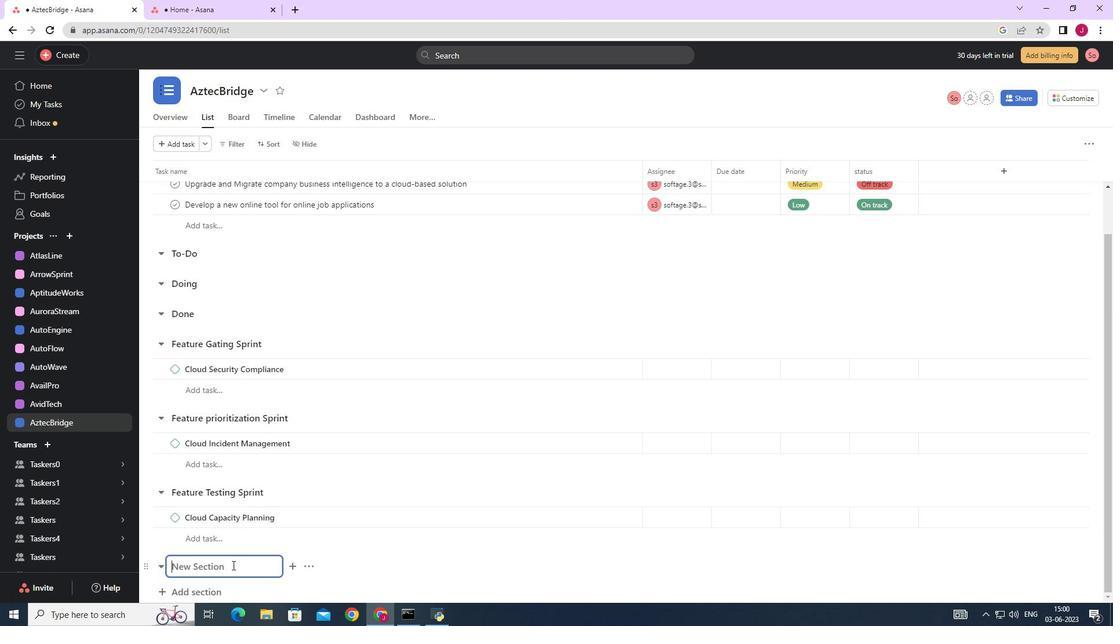 
Action: Mouse pressed left at (233, 568)
Screenshot: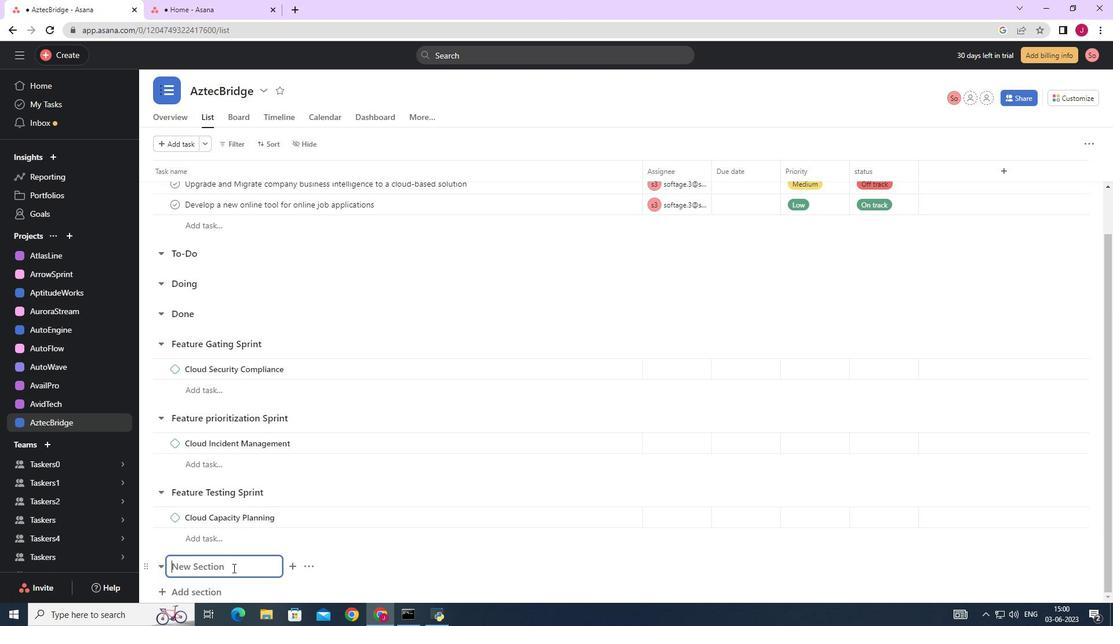 
Action: Key pressed <Key.caps_lock>F<Key.caps_lock>eedback<Key.space><Key.caps_lock>C<Key.caps_lock>ollection<Key.space><Key.caps_lock>S<Key.caps_lock>print<Key.enter><Key.caps_lock>H<Key.caps_lock>ybrid<Key.space><Key.caps_lock>C<Key.caps_lock>loud<Key.space><Key.caps_lock>I<Key.caps_lock>ntegration
Screenshot: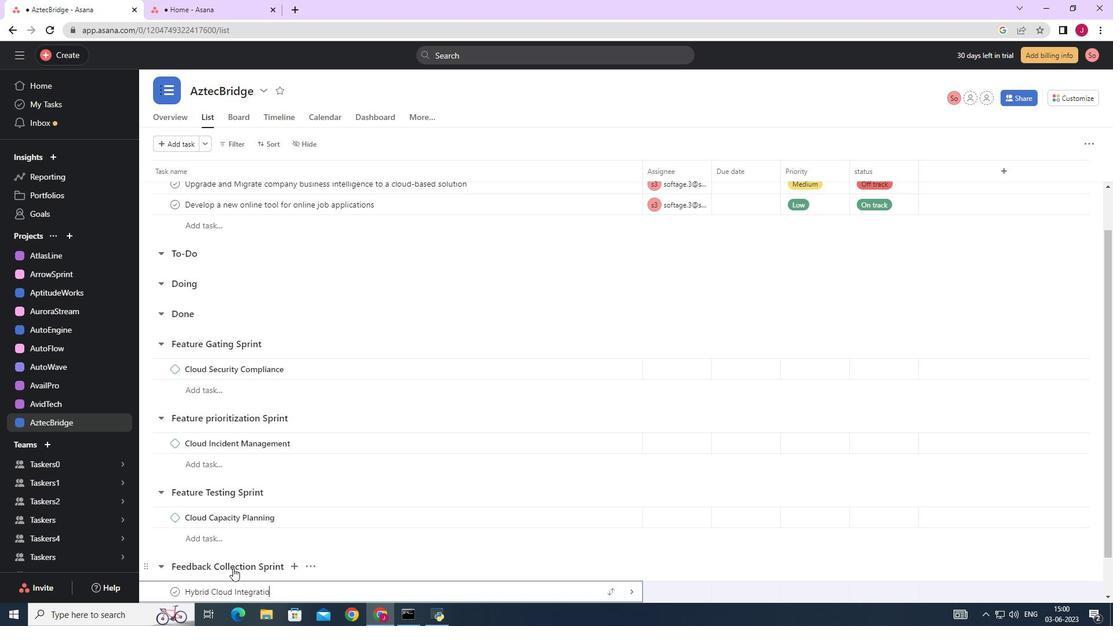 
Action: Mouse moved to (633, 593)
Screenshot: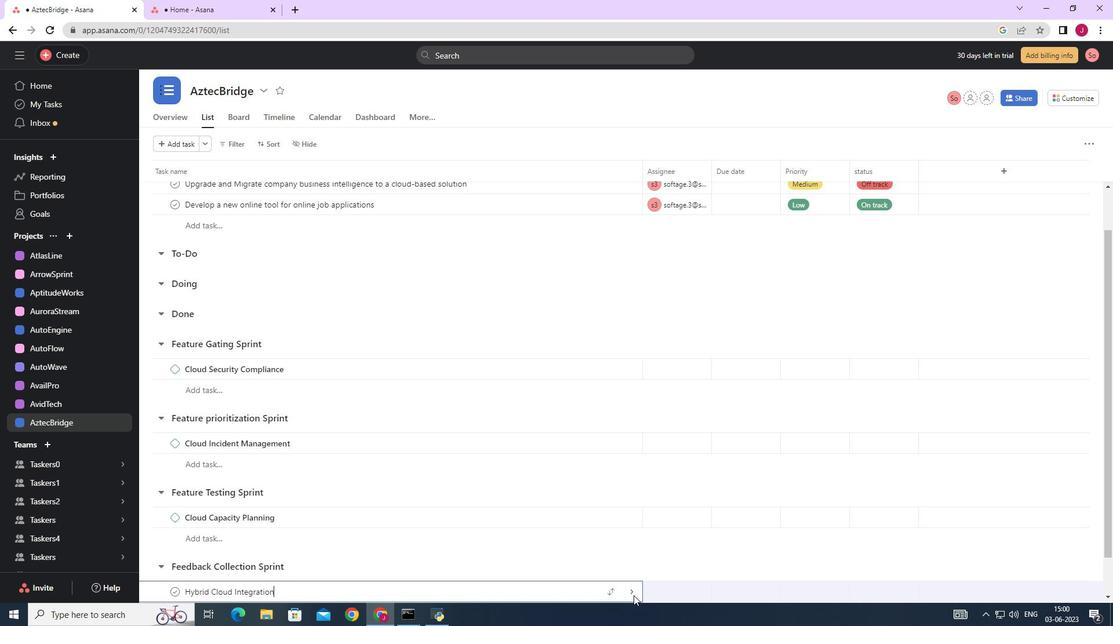 
Action: Mouse pressed left at (633, 593)
Screenshot: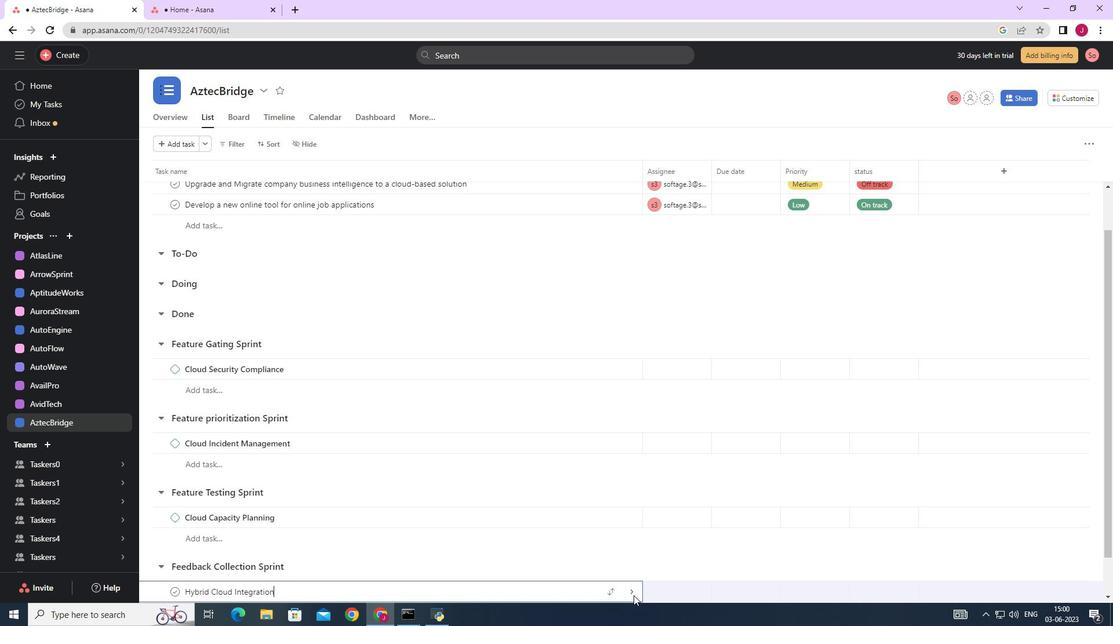 
Action: Mouse moved to (549, 482)
Screenshot: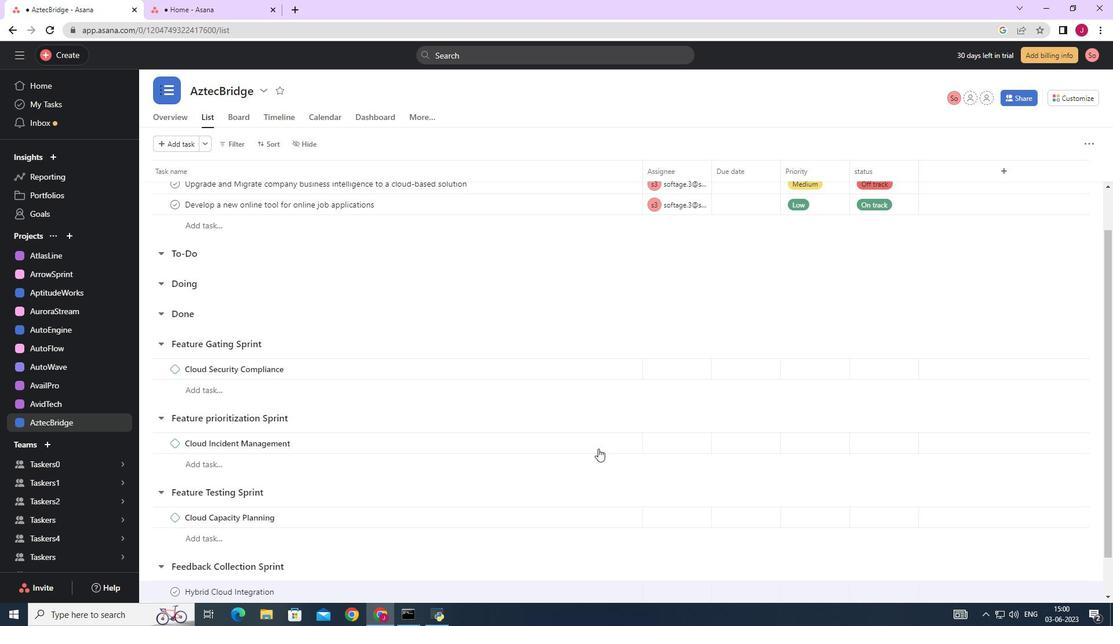 
Action: Mouse scrolled (551, 479) with delta (0, 0)
Screenshot: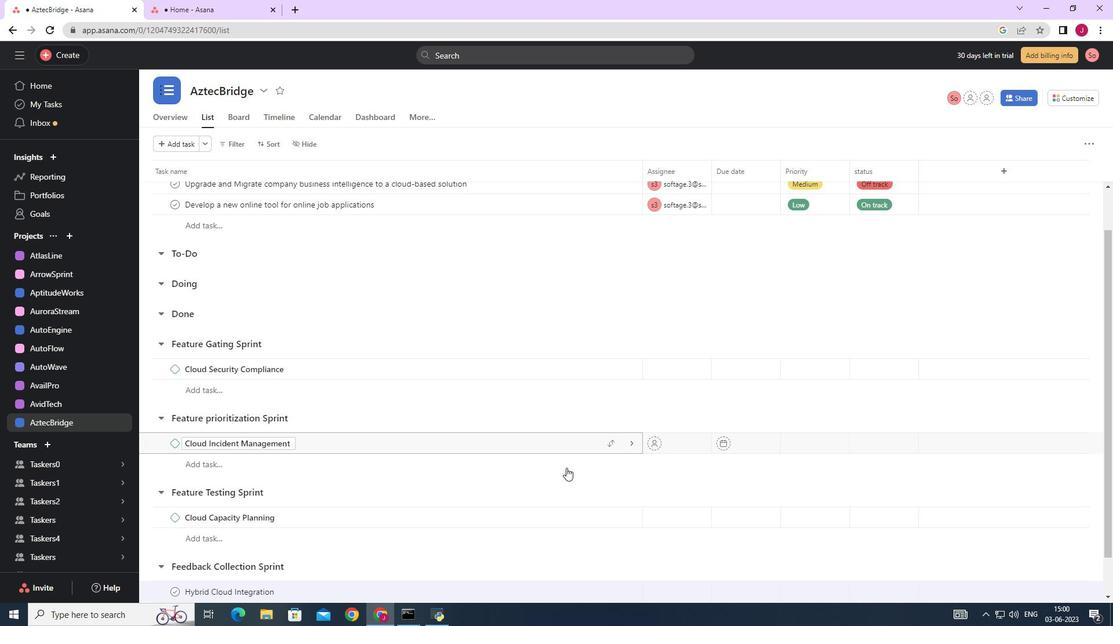 
Action: Mouse moved to (548, 484)
Screenshot: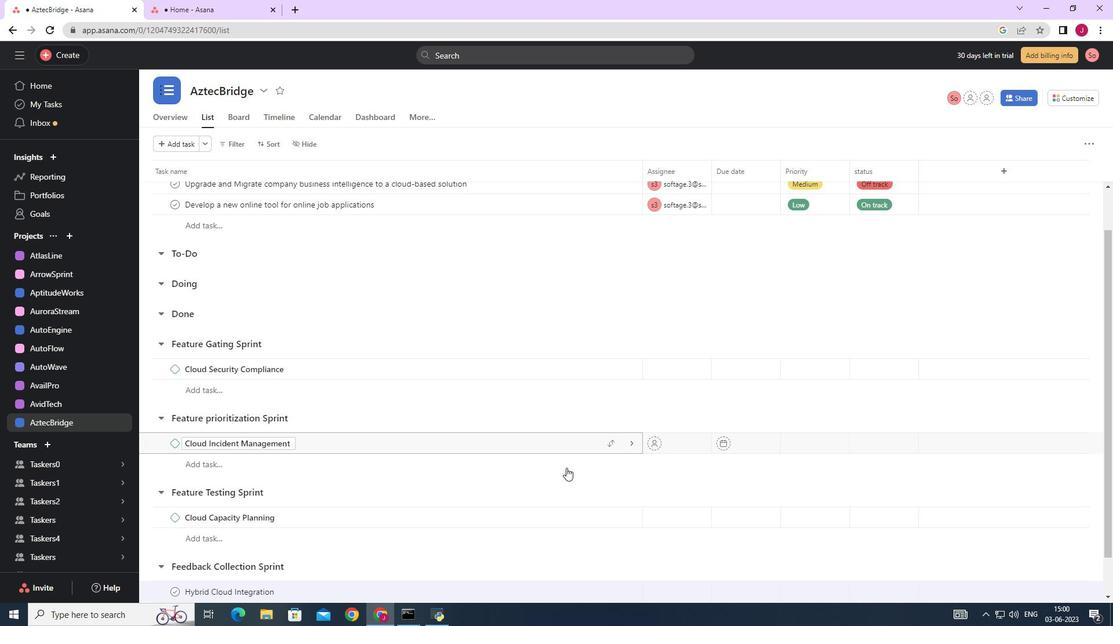 
Action: Mouse scrolled (548, 482) with delta (0, 0)
Screenshot: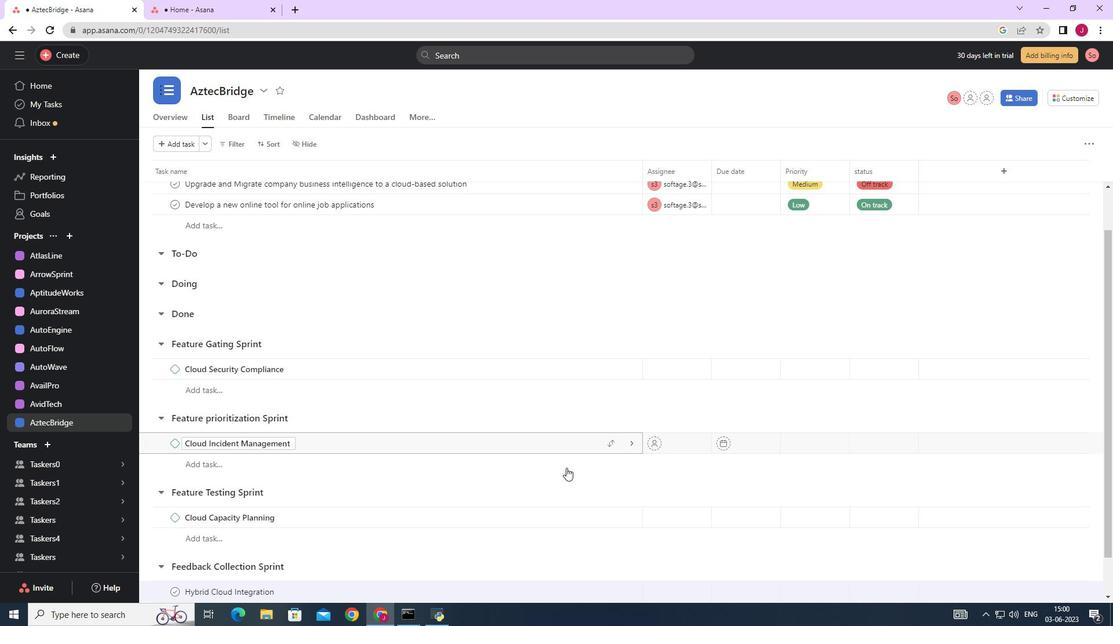 
Action: Mouse moved to (545, 486)
Screenshot: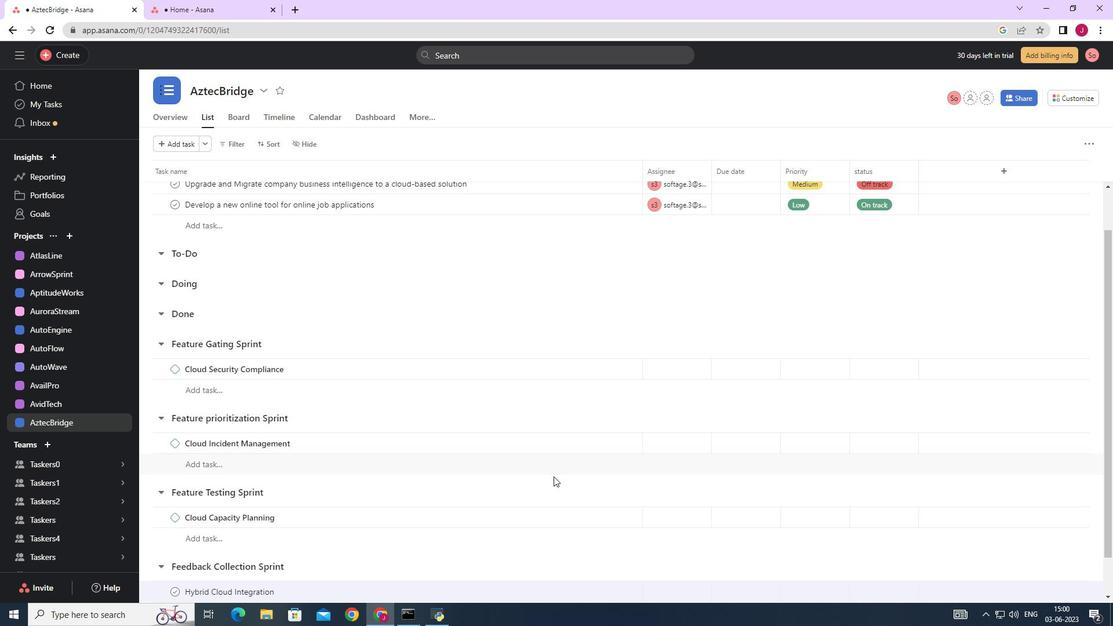 
Action: Mouse scrolled (546, 484) with delta (0, 0)
Screenshot: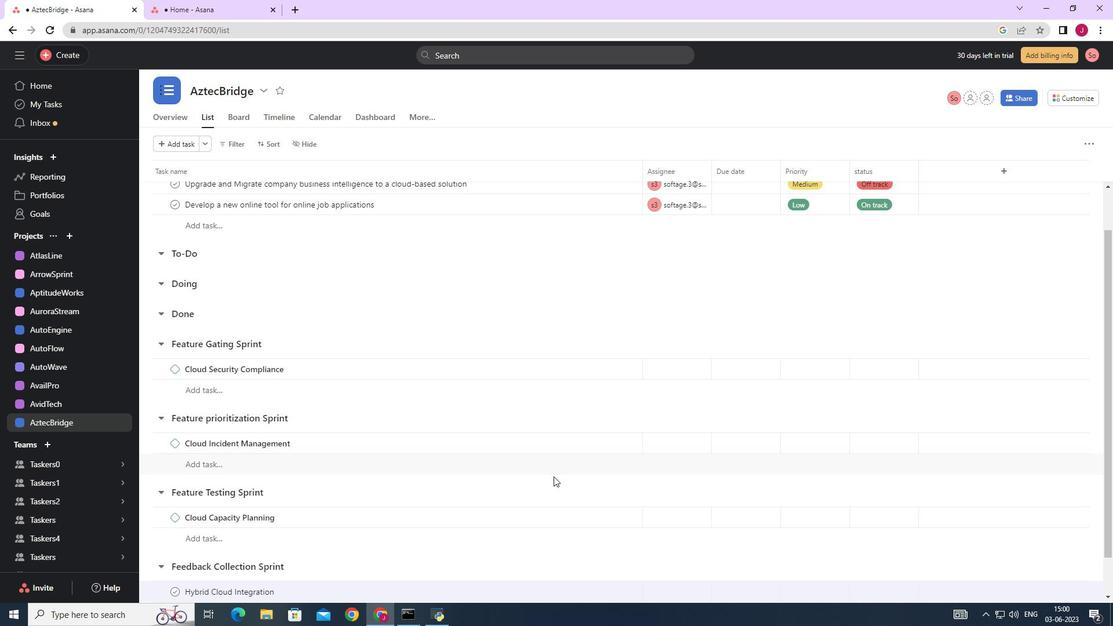 
Action: Mouse moved to (540, 489)
Screenshot: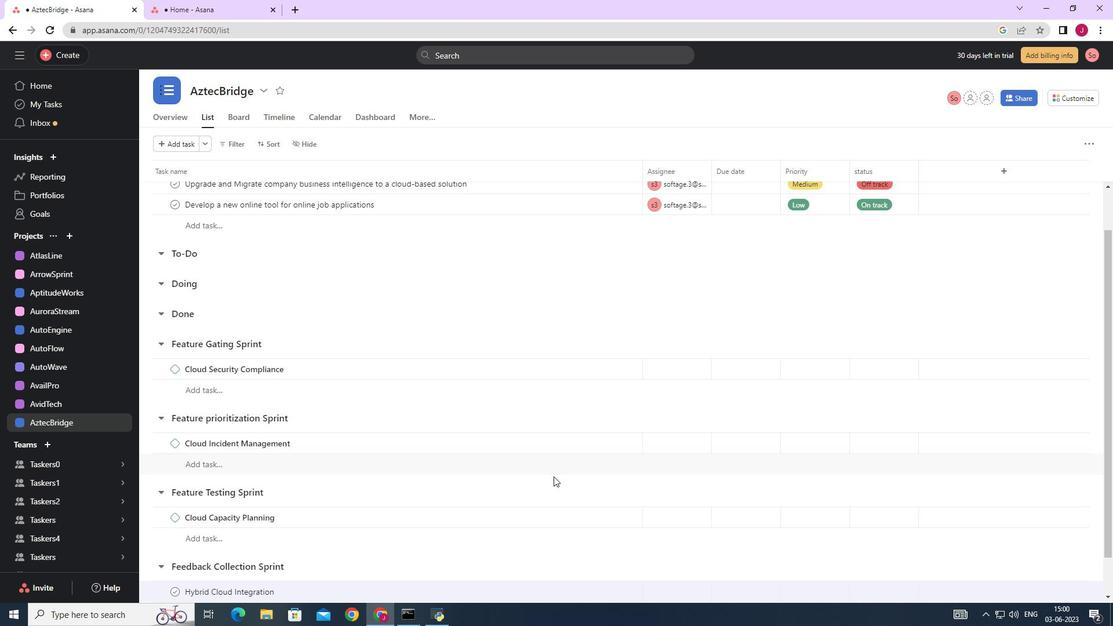 
Action: Mouse scrolled (544, 487) with delta (0, 0)
Screenshot: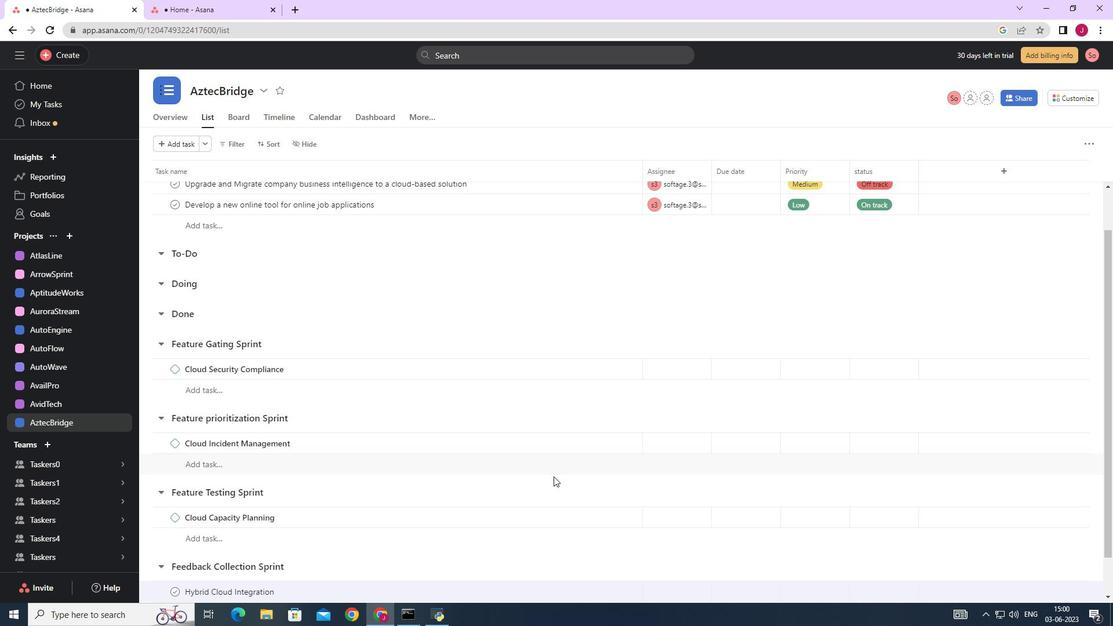 
Action: Mouse moved to (521, 496)
Screenshot: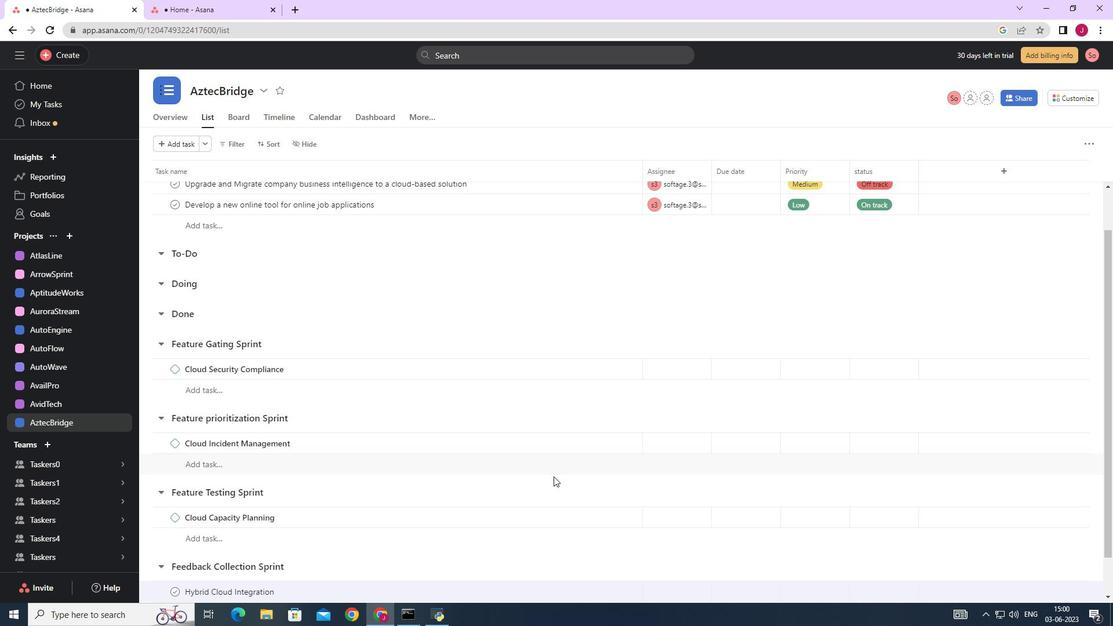 
Action: Mouse scrolled (537, 489) with delta (0, 0)
Screenshot: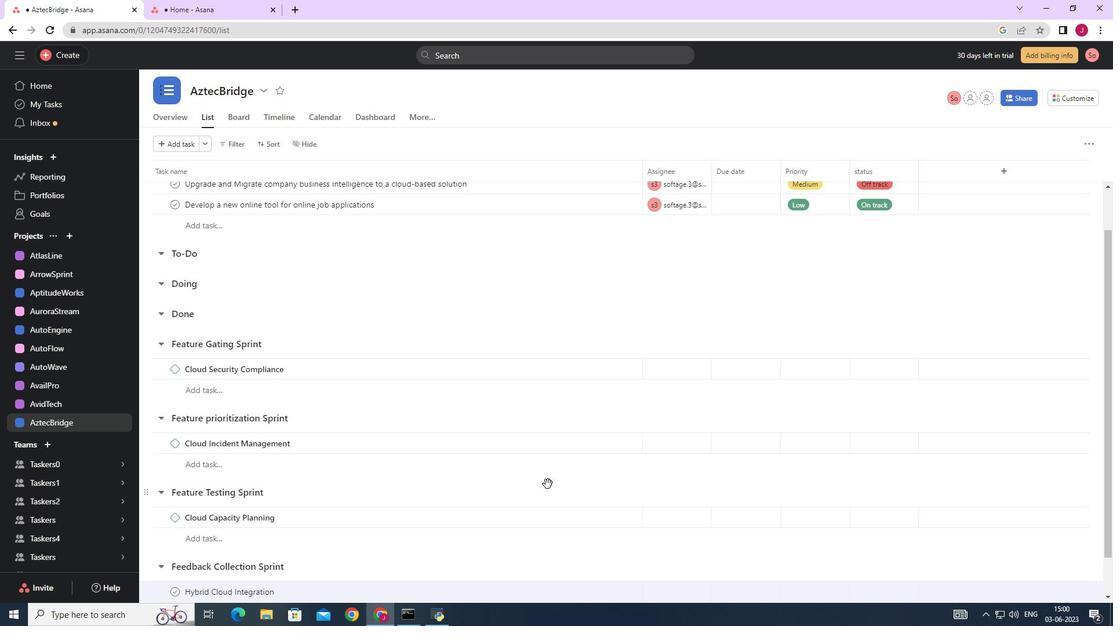 
Action: Mouse moved to (632, 549)
Screenshot: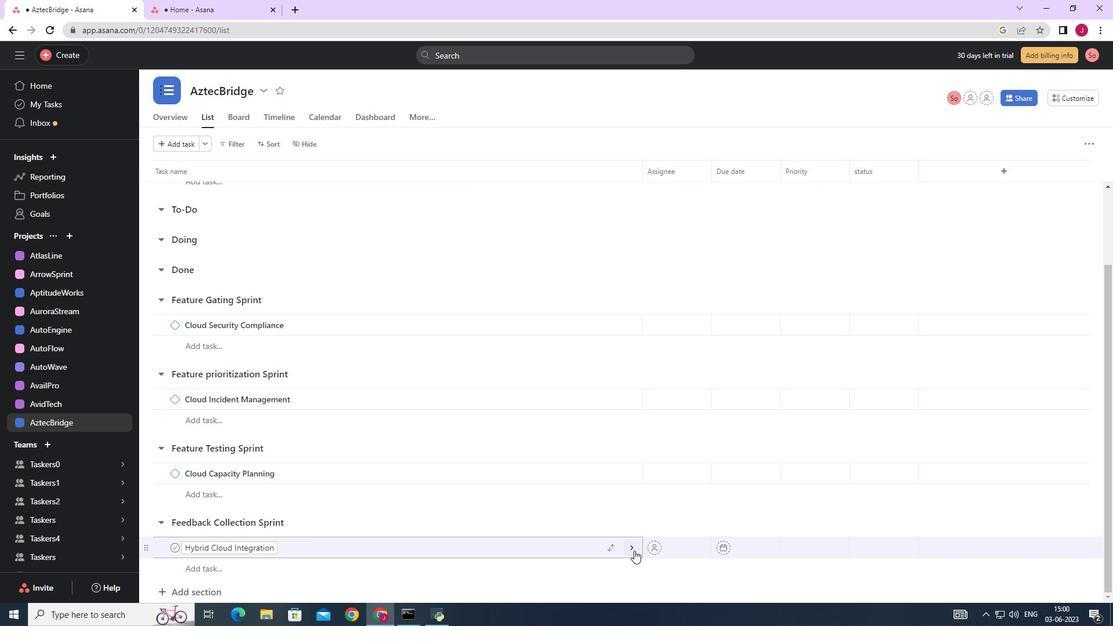 
Action: Mouse pressed left at (632, 549)
Screenshot: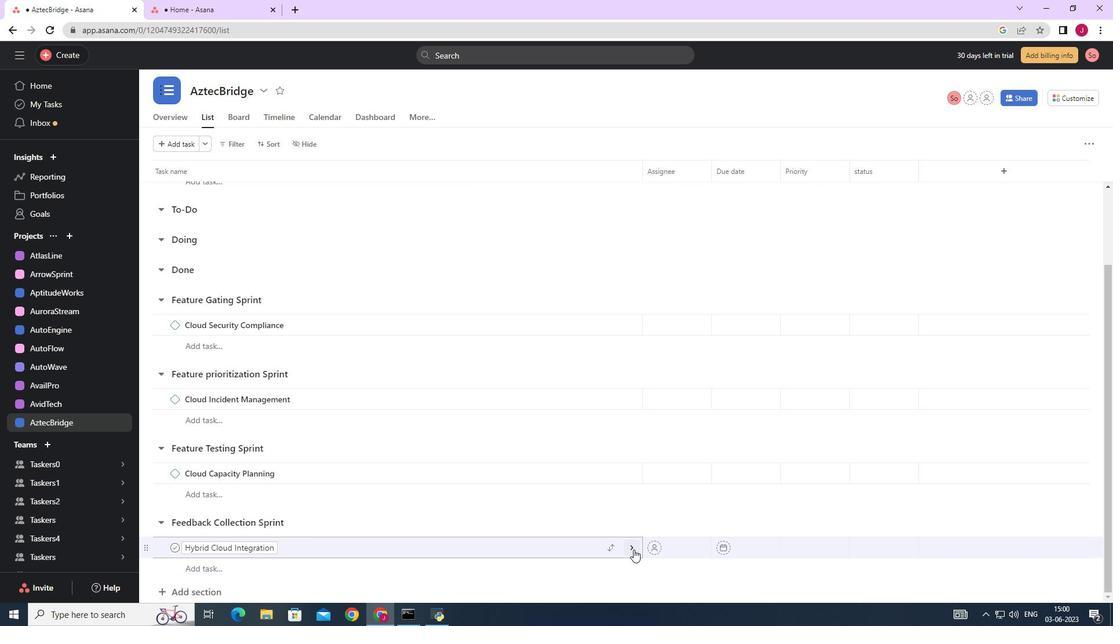 
Action: Mouse moved to (1067, 140)
Screenshot: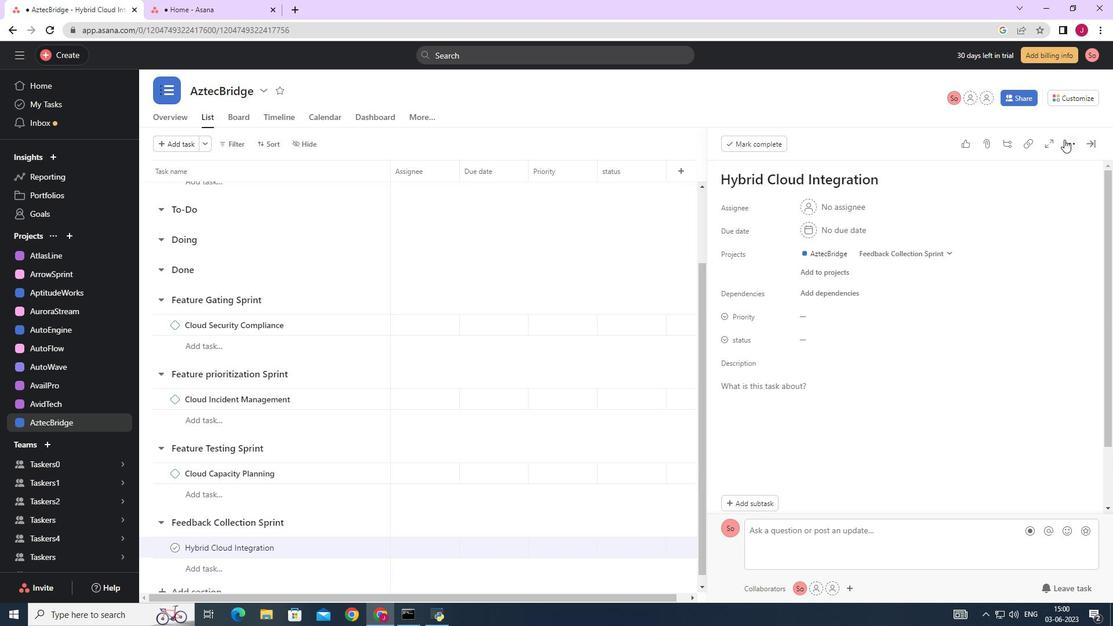 
Action: Mouse pressed left at (1067, 140)
Screenshot: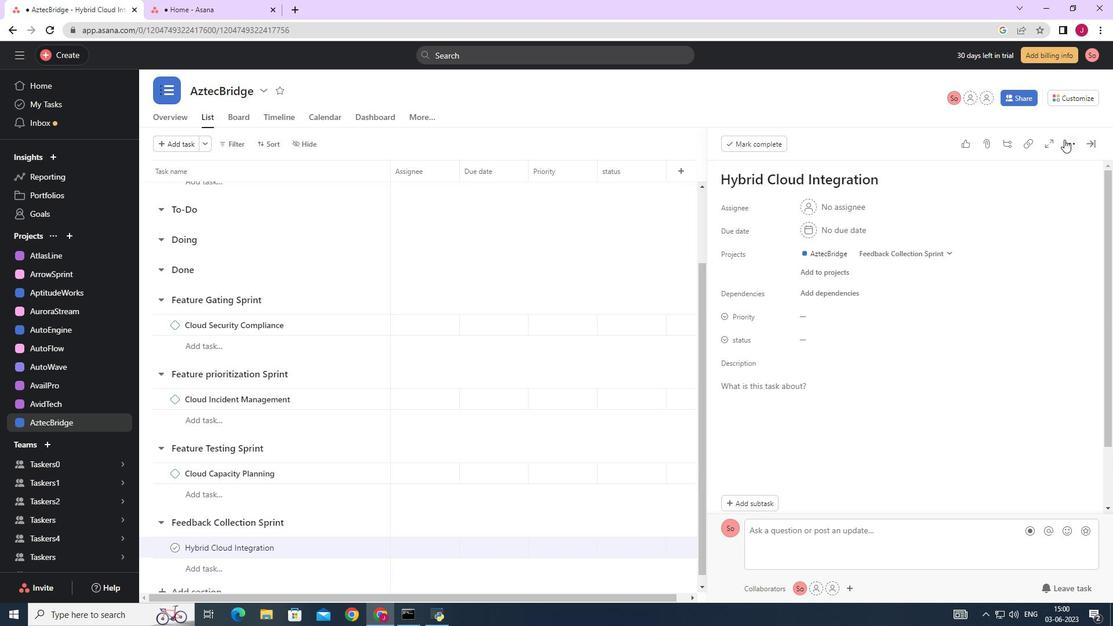 
Action: Mouse moved to (970, 186)
Screenshot: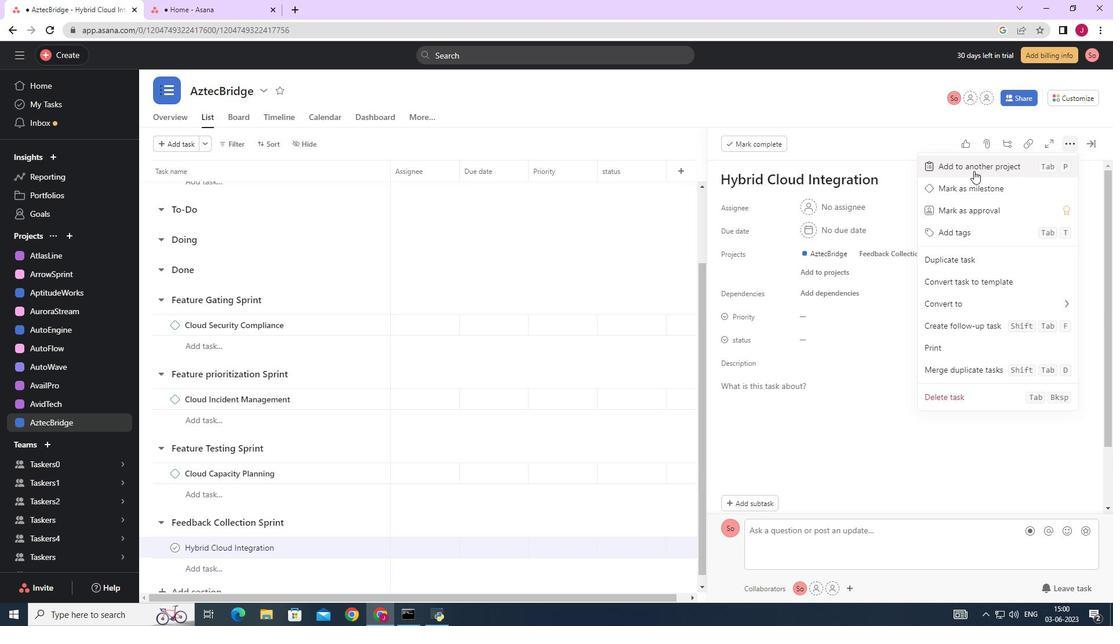 
Action: Mouse pressed left at (970, 186)
Screenshot: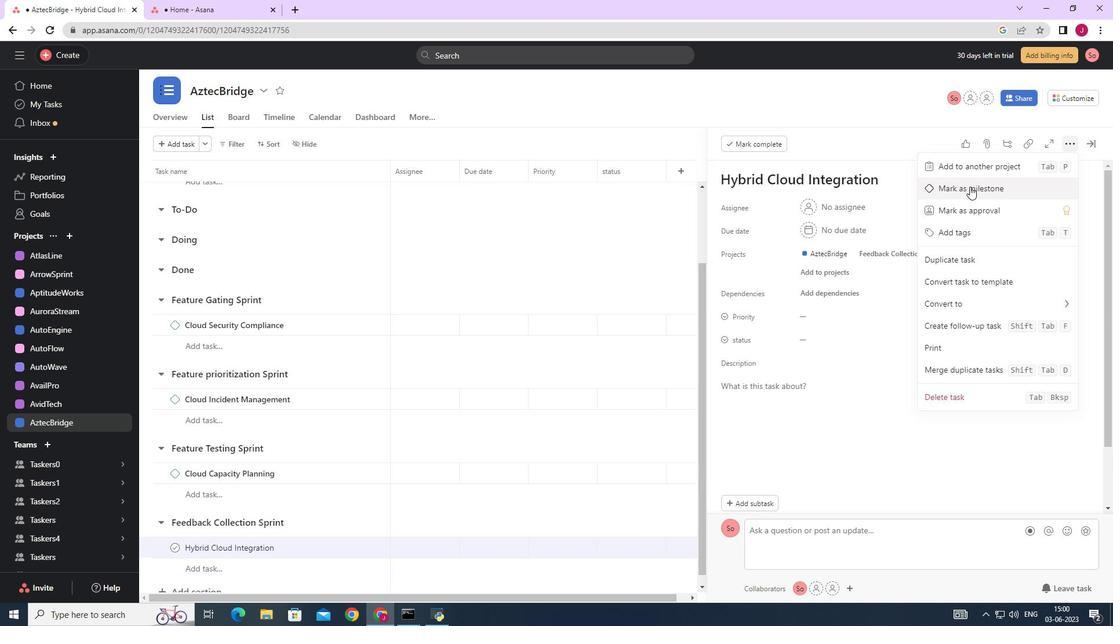 
Action: Mouse moved to (1093, 140)
Screenshot: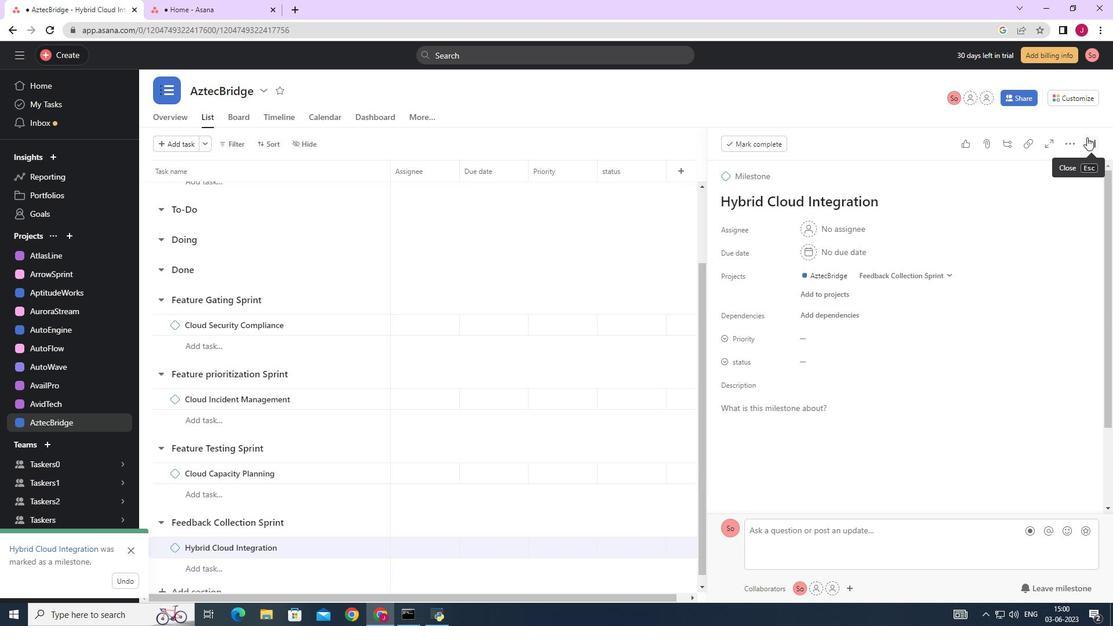 
Action: Mouse pressed left at (1093, 140)
Screenshot: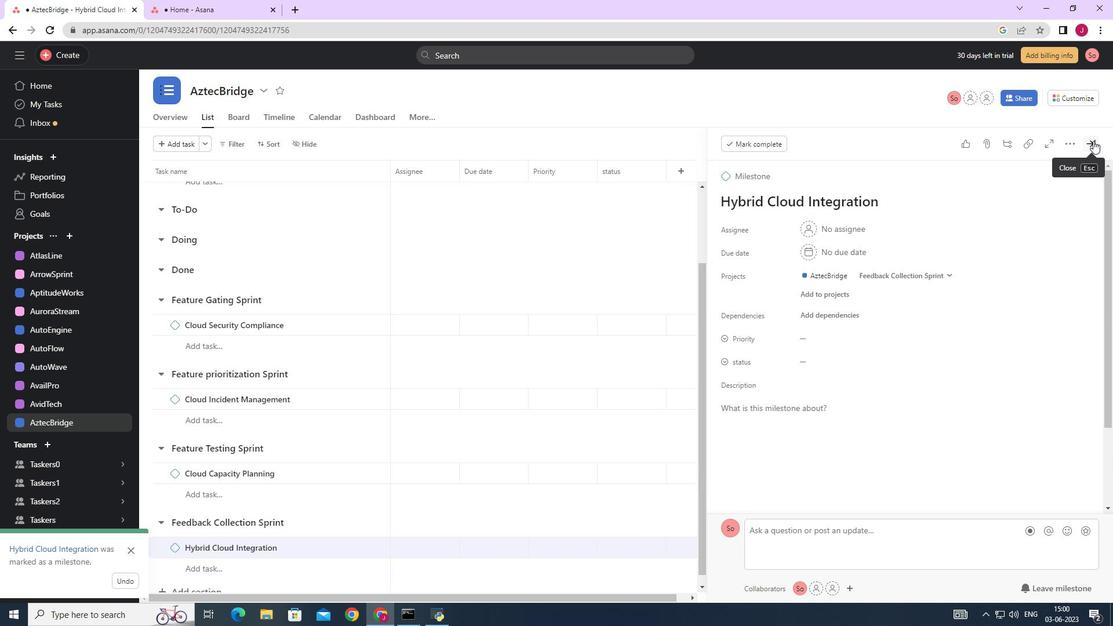 
Action: Mouse moved to (1092, 142)
Screenshot: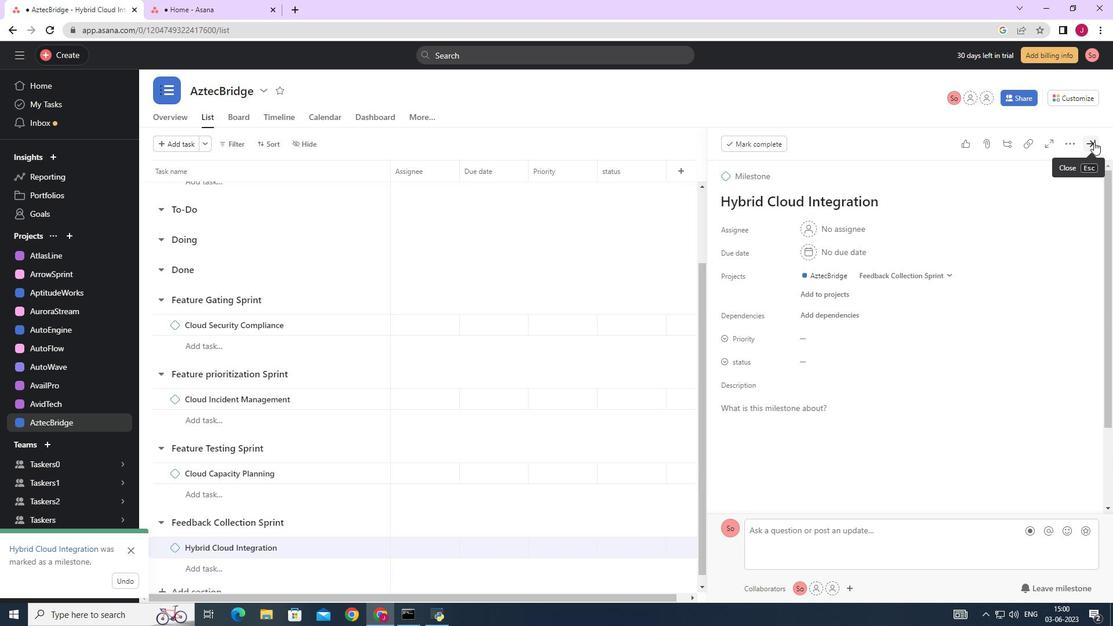 
